 Task: Search one way flight ticket for 4 adults, 2 children, 2 infants in seat and 1 infant on lap in economy from Staunton/waynesboro/harrisonburg: Shenandoah Valley Regional Airport to Indianapolis: Indianapolis International Airport on 8-5-2023. Number of bags: 1 carry on bag. Price is upto 95000. Outbound departure time preference is 0:00.
Action: Mouse moved to (292, 266)
Screenshot: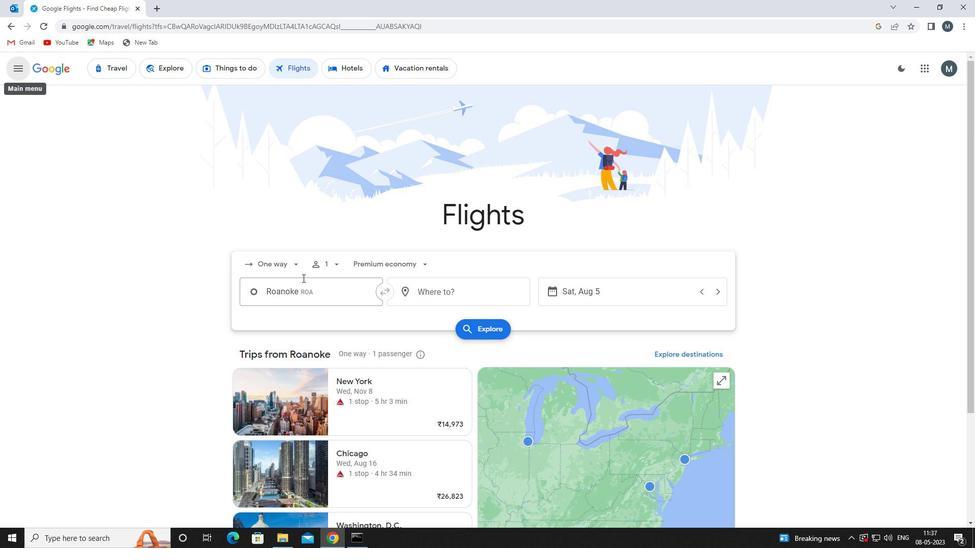 
Action: Mouse pressed left at (292, 266)
Screenshot: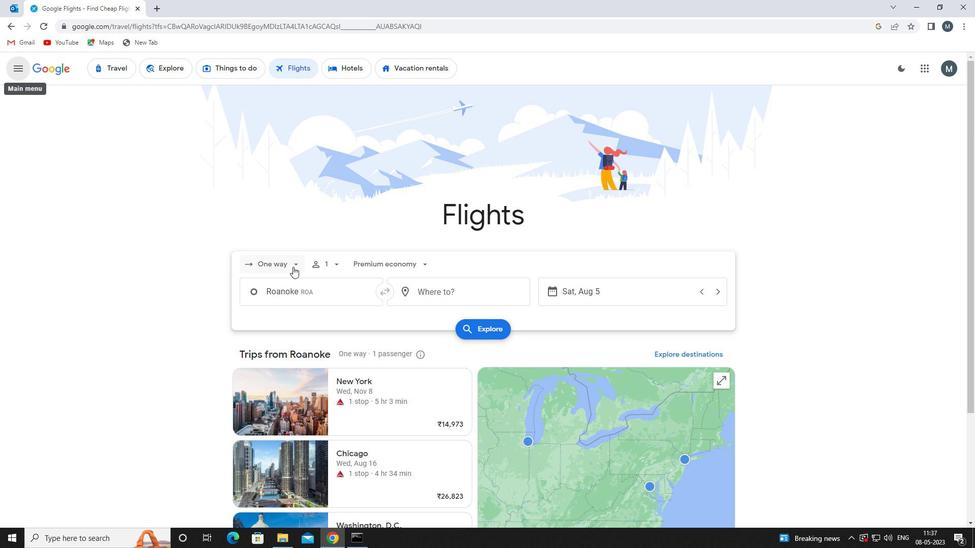 
Action: Mouse moved to (286, 317)
Screenshot: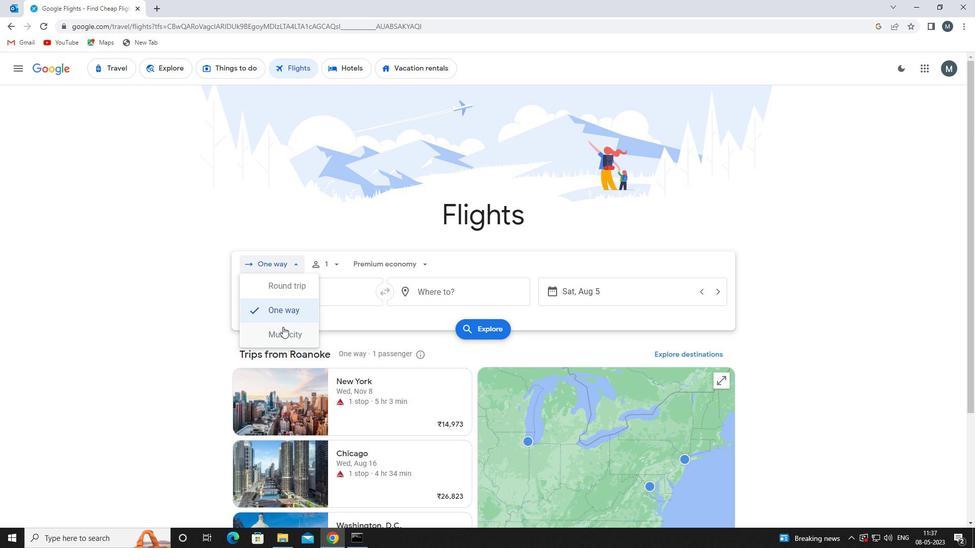 
Action: Mouse pressed left at (286, 317)
Screenshot: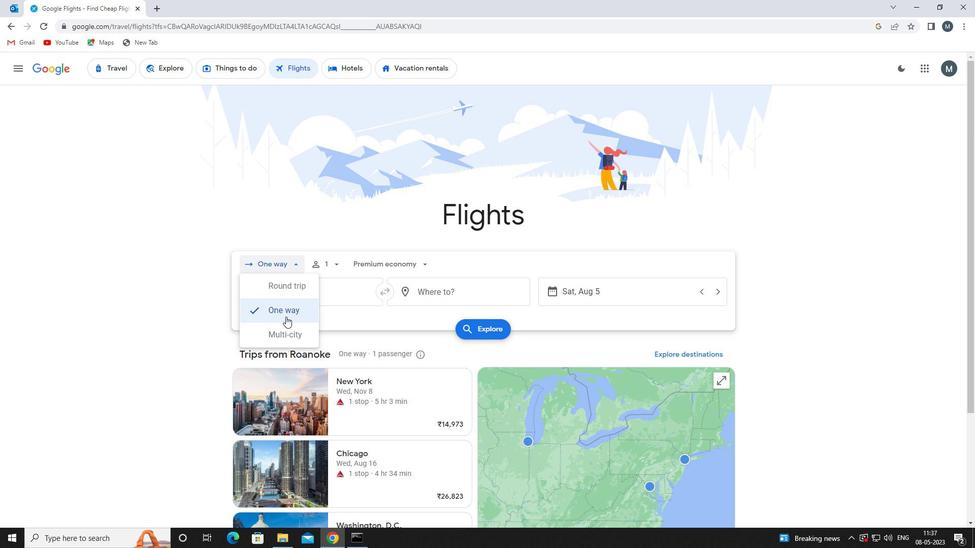 
Action: Mouse moved to (330, 267)
Screenshot: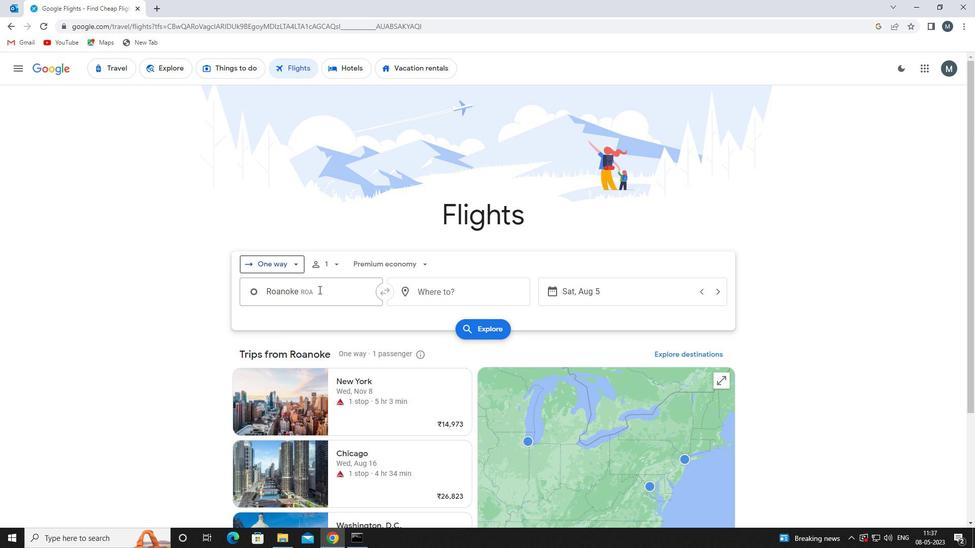 
Action: Mouse pressed left at (330, 267)
Screenshot: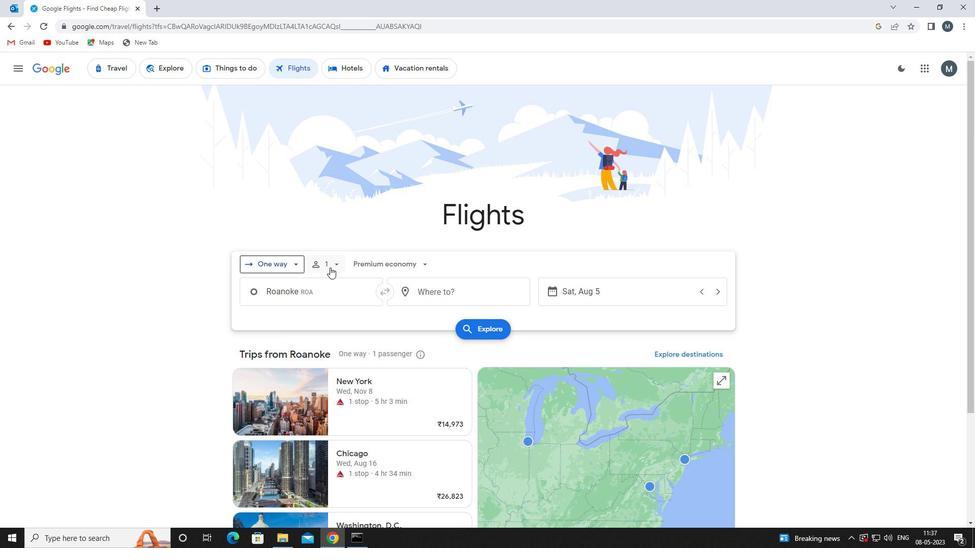 
Action: Mouse moved to (419, 286)
Screenshot: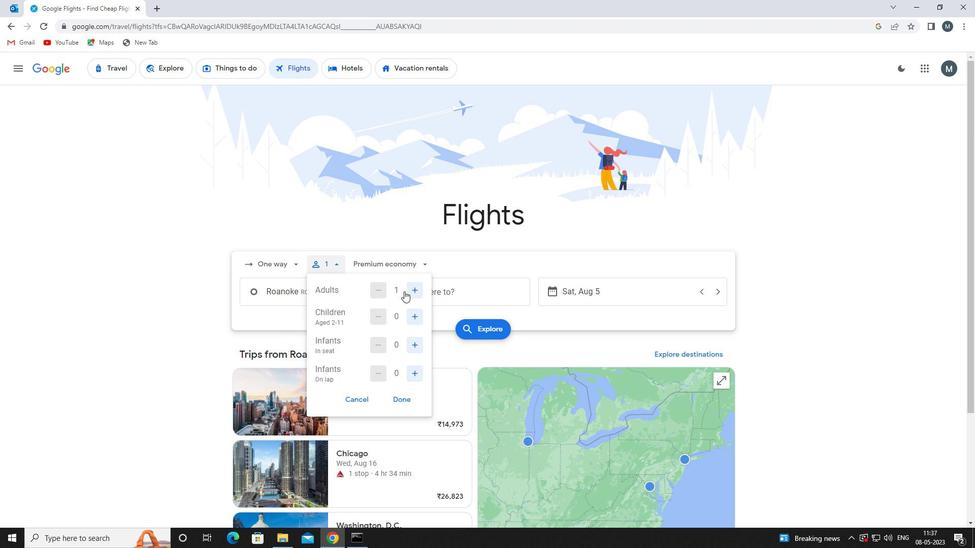 
Action: Mouse pressed left at (419, 286)
Screenshot: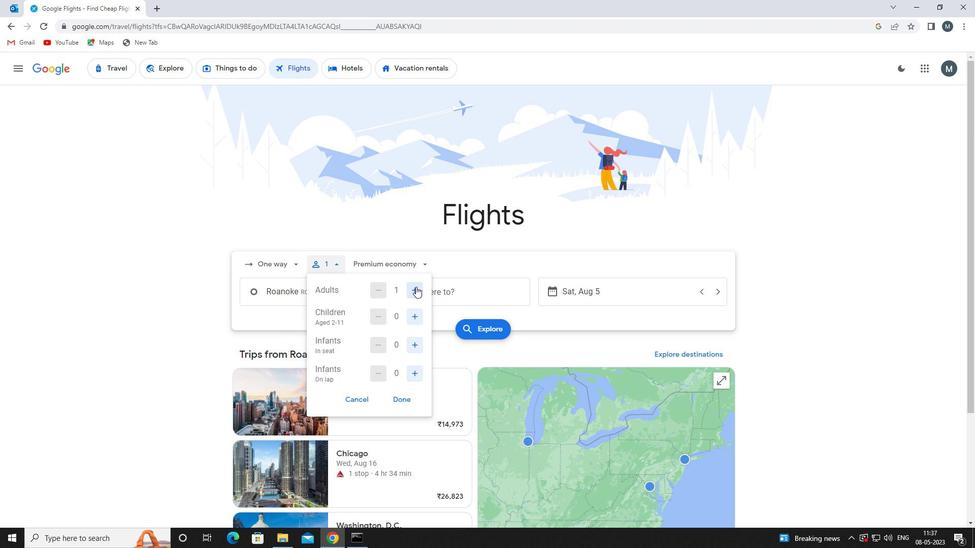 
Action: Mouse moved to (419, 287)
Screenshot: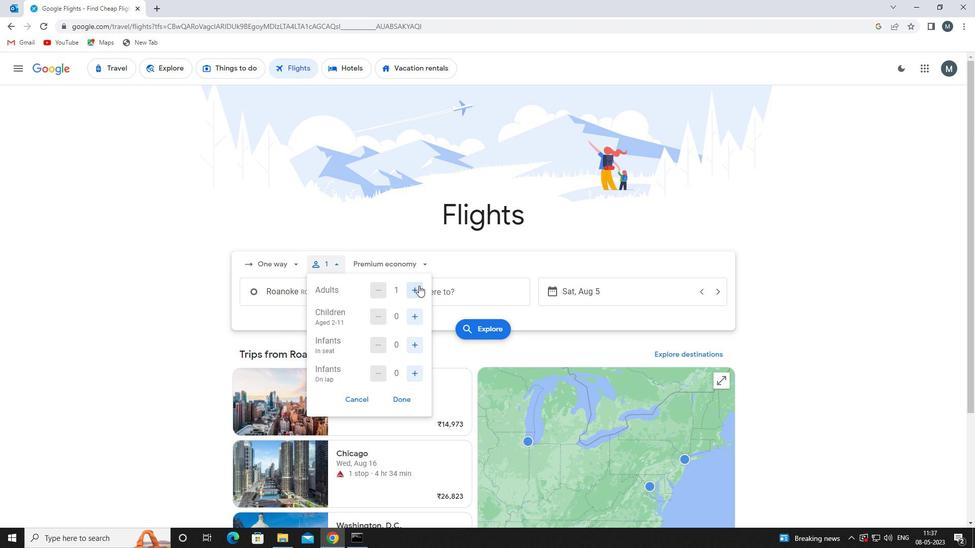 
Action: Mouse pressed left at (419, 287)
Screenshot: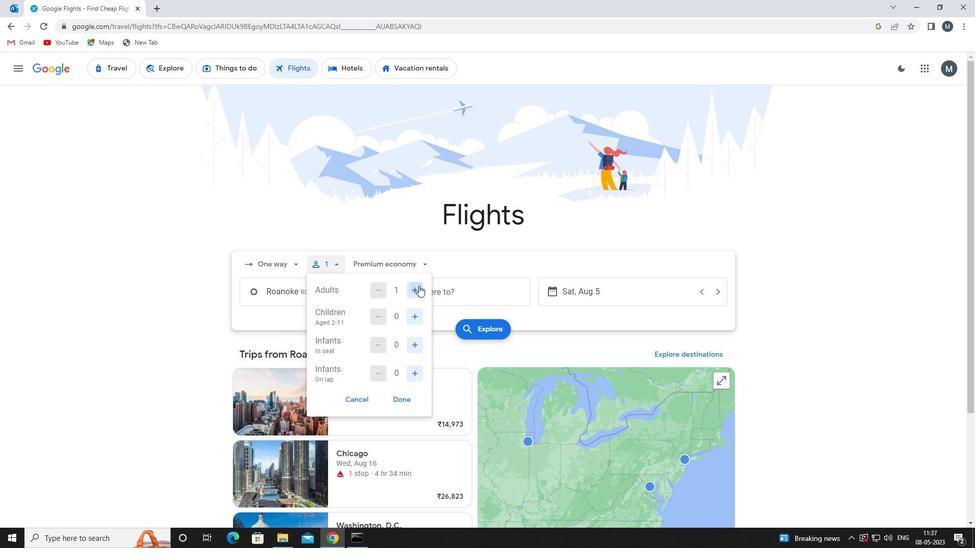 
Action: Mouse pressed left at (419, 287)
Screenshot: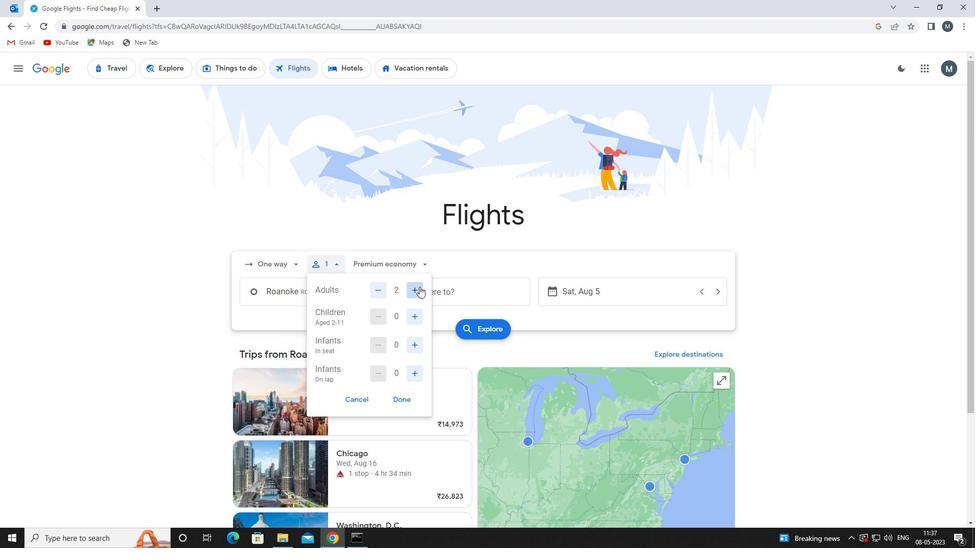 
Action: Mouse moved to (411, 317)
Screenshot: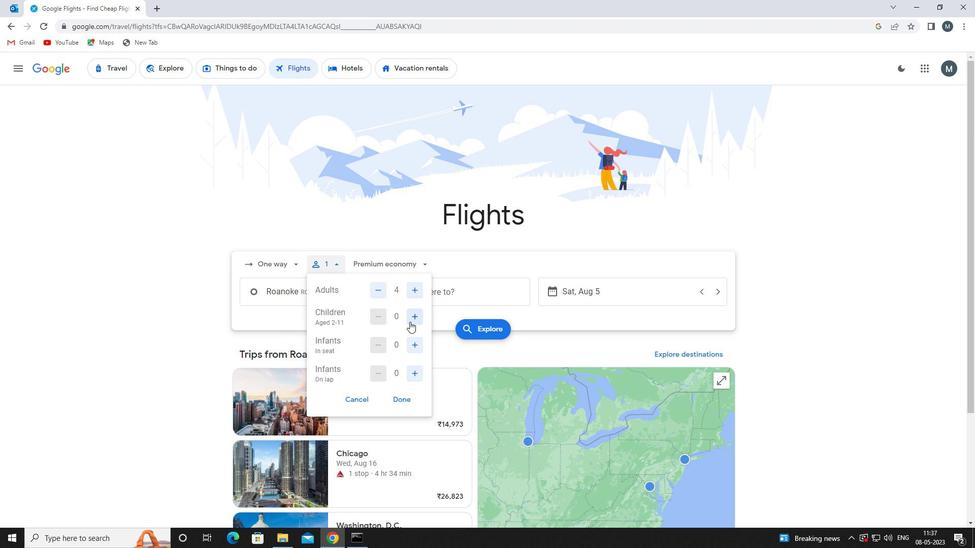 
Action: Mouse pressed left at (411, 317)
Screenshot: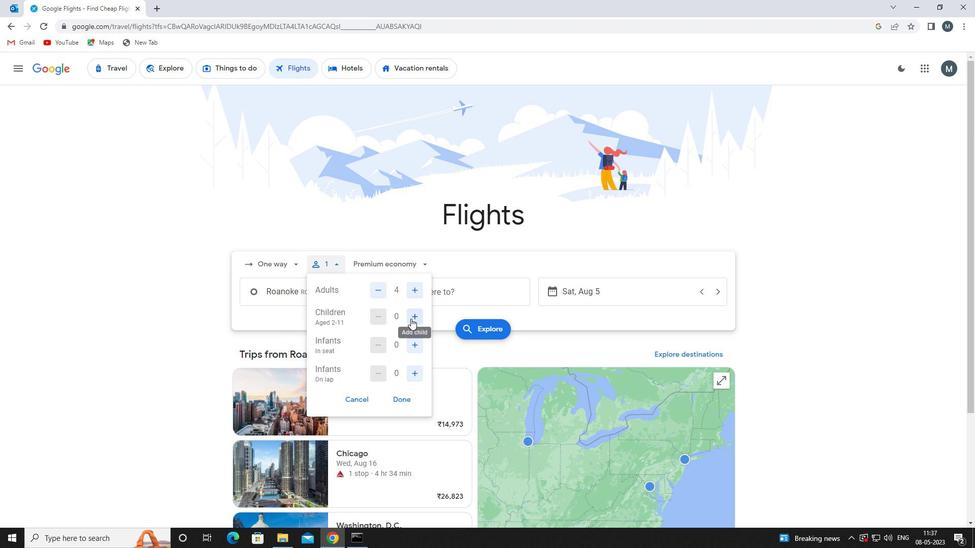 
Action: Mouse pressed left at (411, 317)
Screenshot: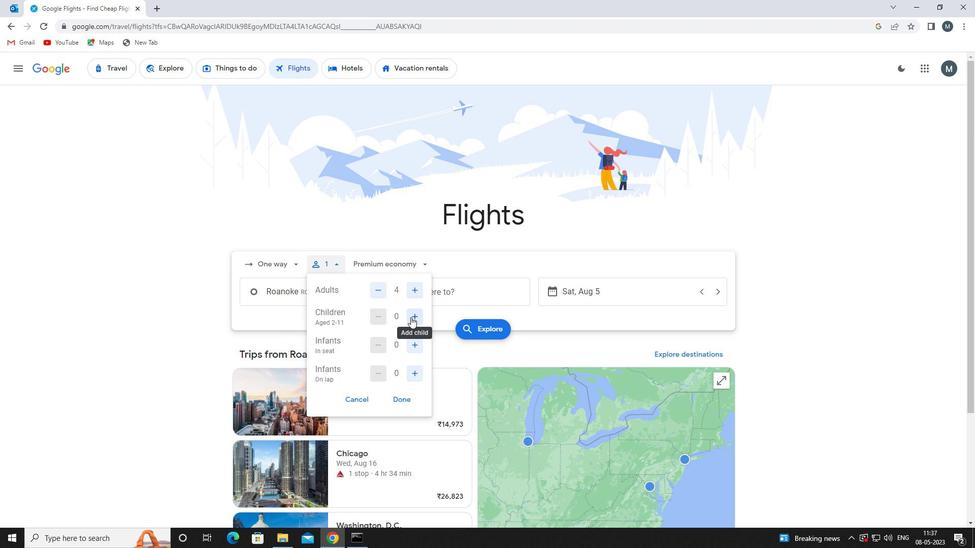 
Action: Mouse moved to (415, 345)
Screenshot: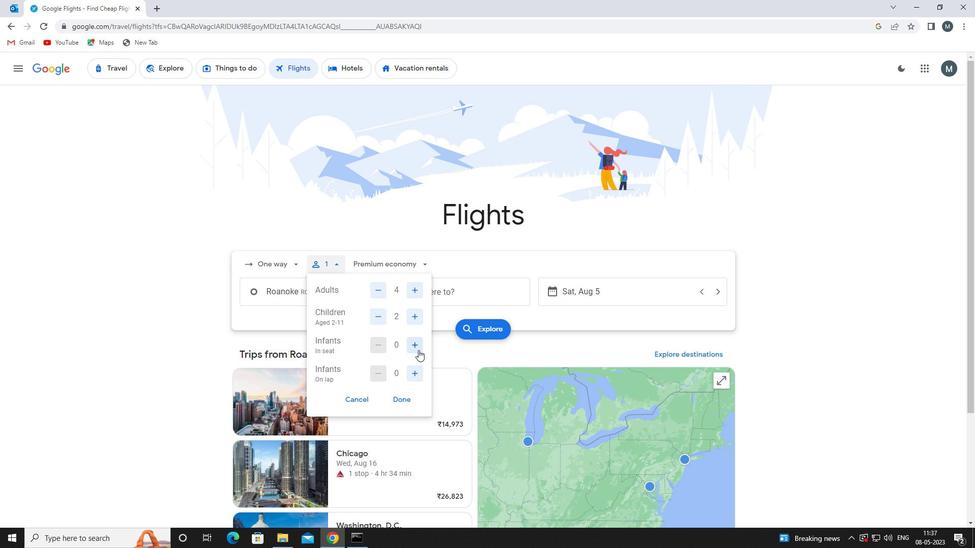 
Action: Mouse pressed left at (415, 345)
Screenshot: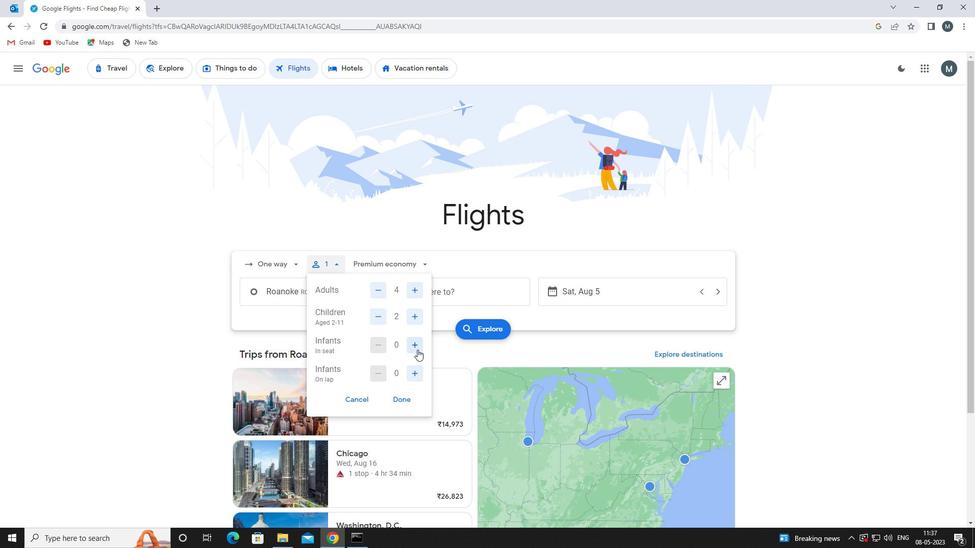 
Action: Mouse pressed left at (415, 345)
Screenshot: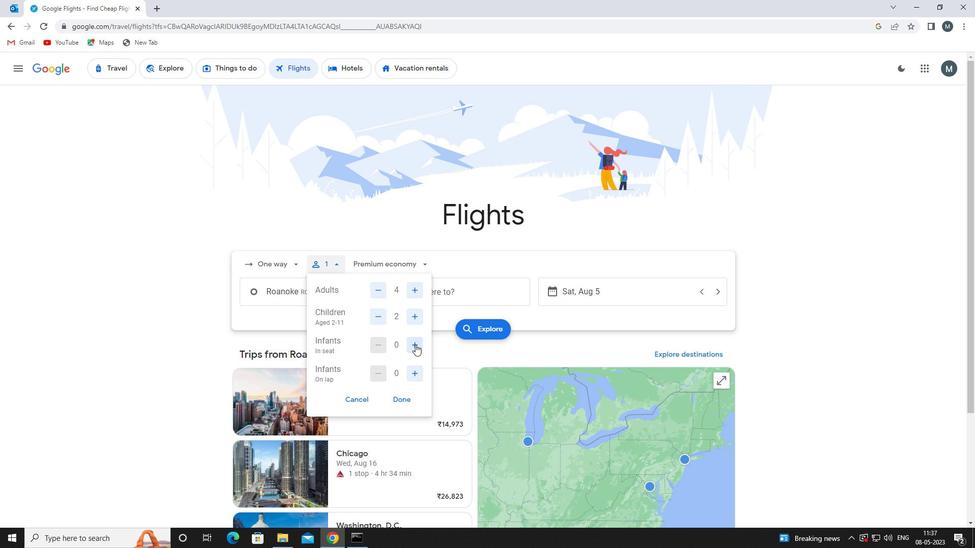 
Action: Mouse moved to (413, 374)
Screenshot: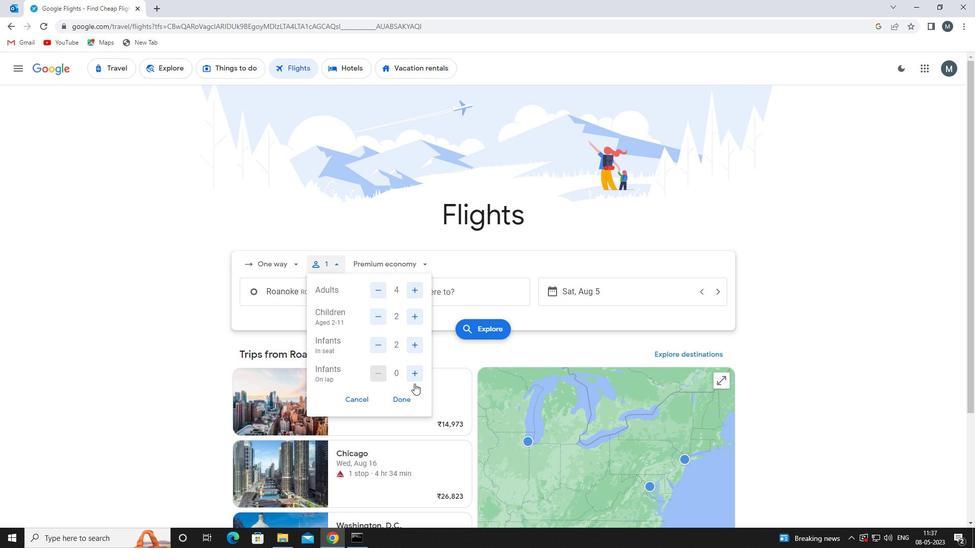 
Action: Mouse pressed left at (413, 374)
Screenshot: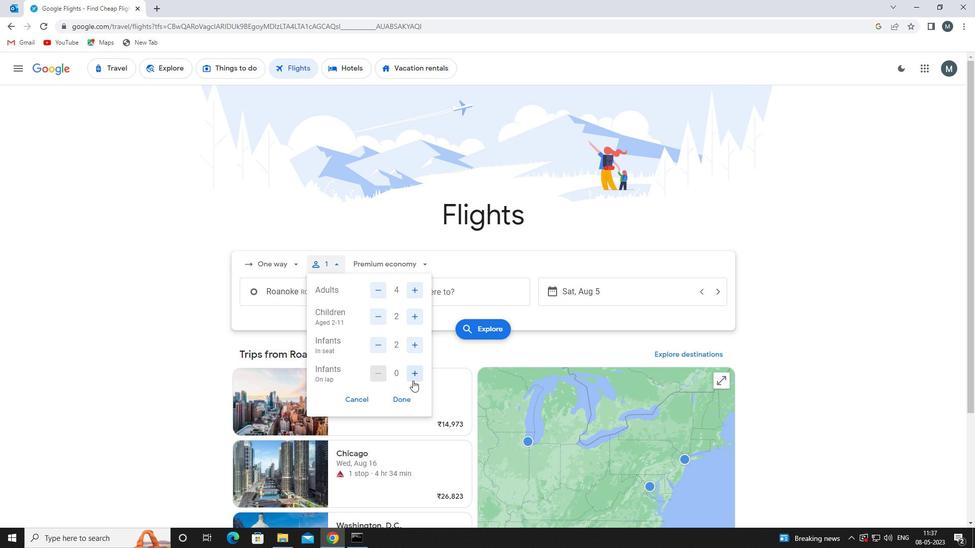 
Action: Mouse moved to (404, 399)
Screenshot: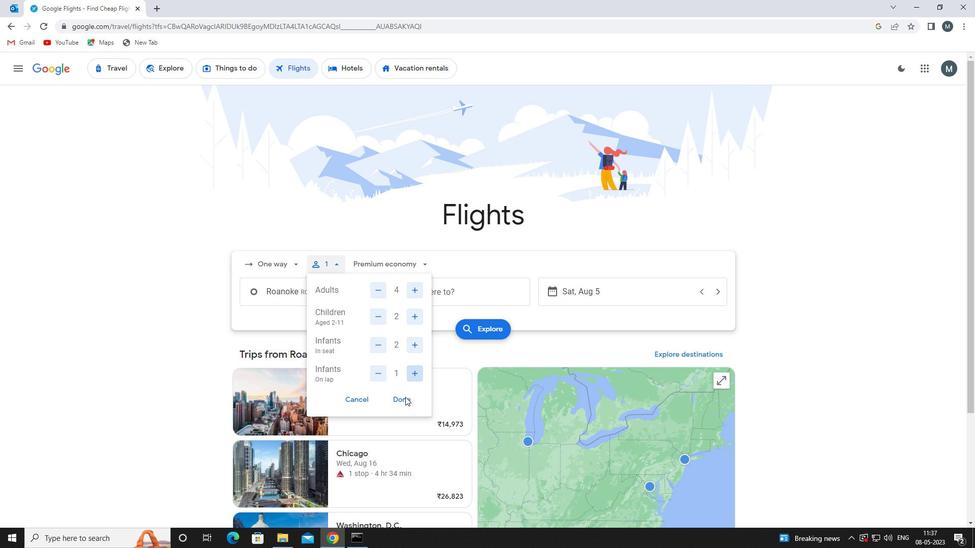 
Action: Mouse pressed left at (404, 399)
Screenshot: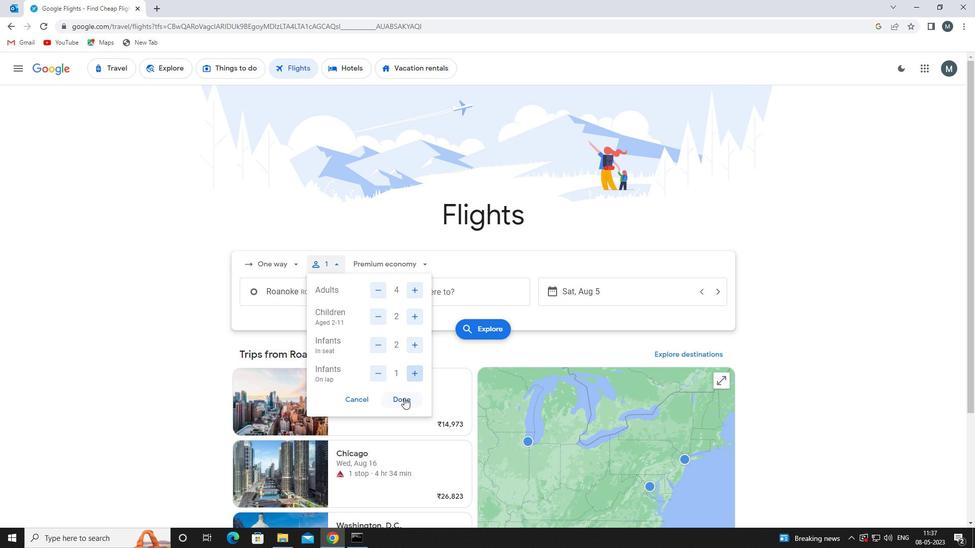 
Action: Mouse moved to (375, 264)
Screenshot: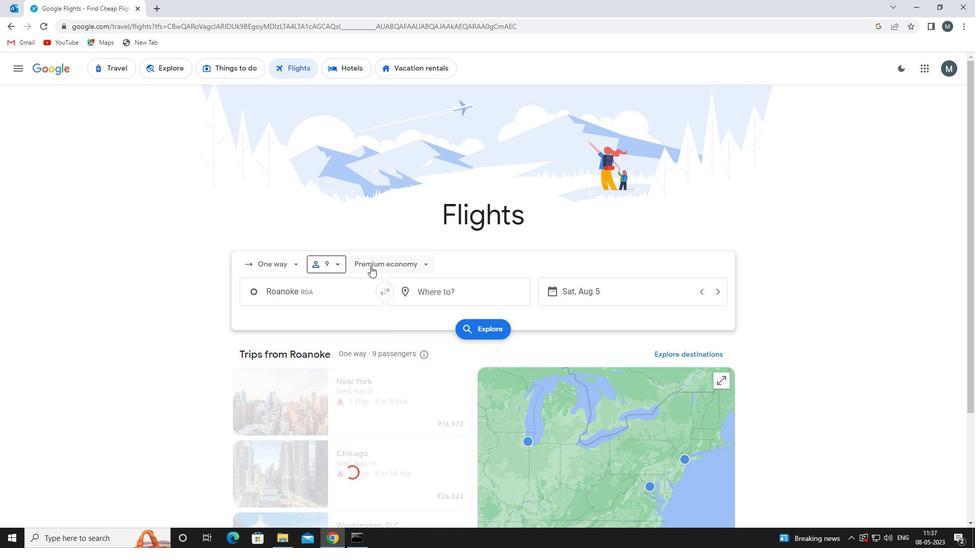 
Action: Mouse pressed left at (375, 264)
Screenshot: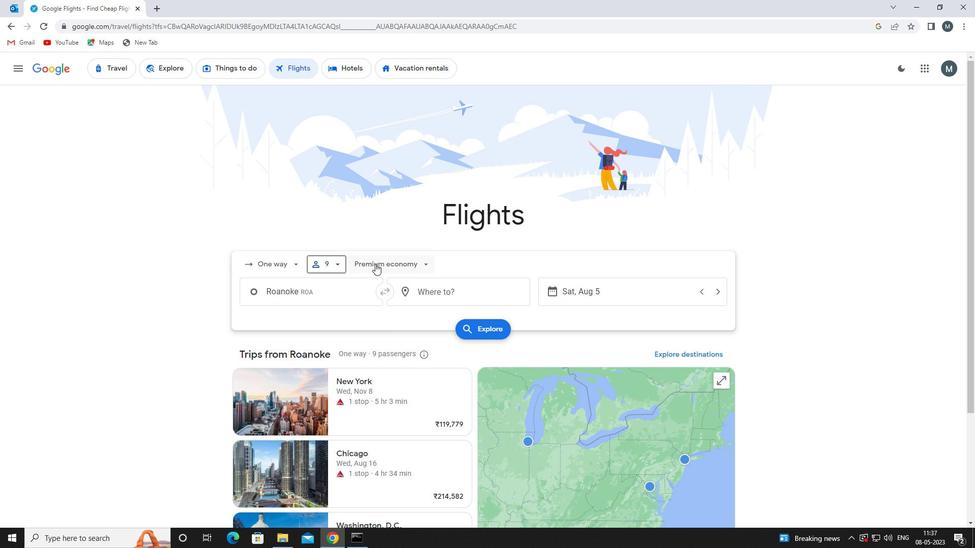 
Action: Mouse moved to (387, 282)
Screenshot: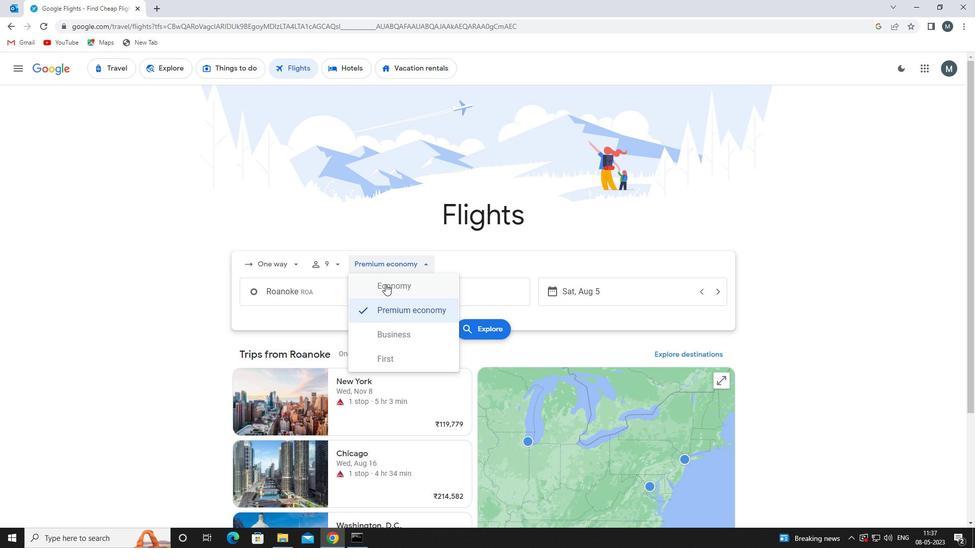 
Action: Mouse pressed left at (387, 282)
Screenshot: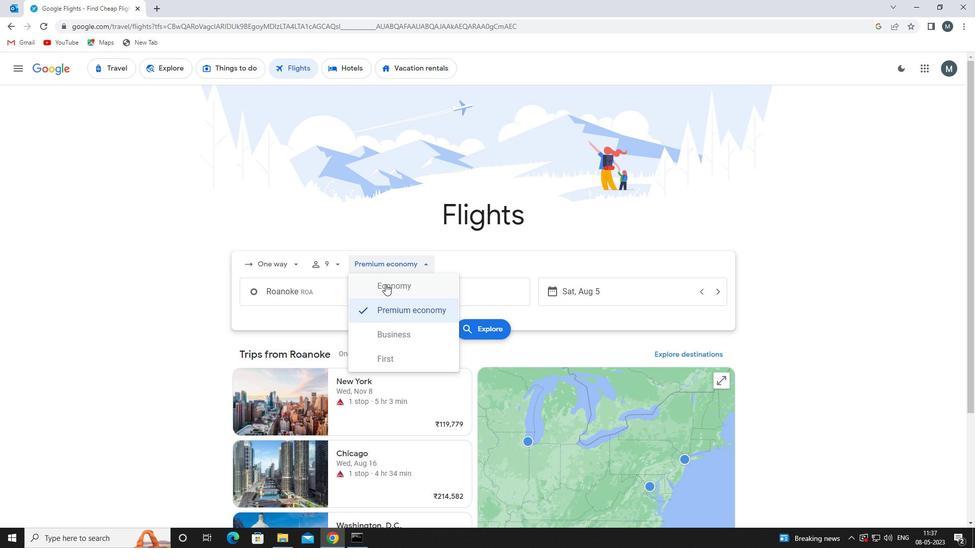 
Action: Mouse moved to (321, 296)
Screenshot: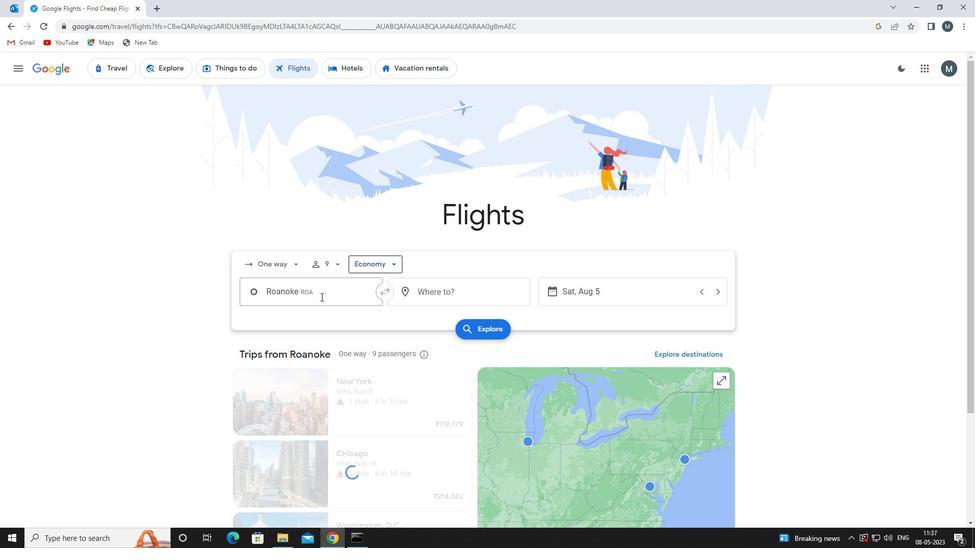 
Action: Mouse pressed left at (321, 296)
Screenshot: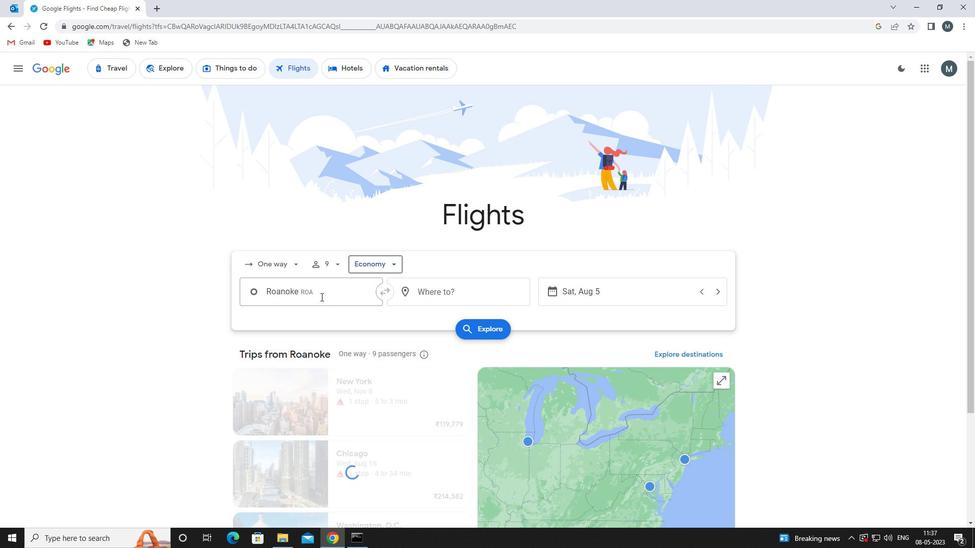 
Action: Key pressed shenandoah<Key.space>val
Screenshot: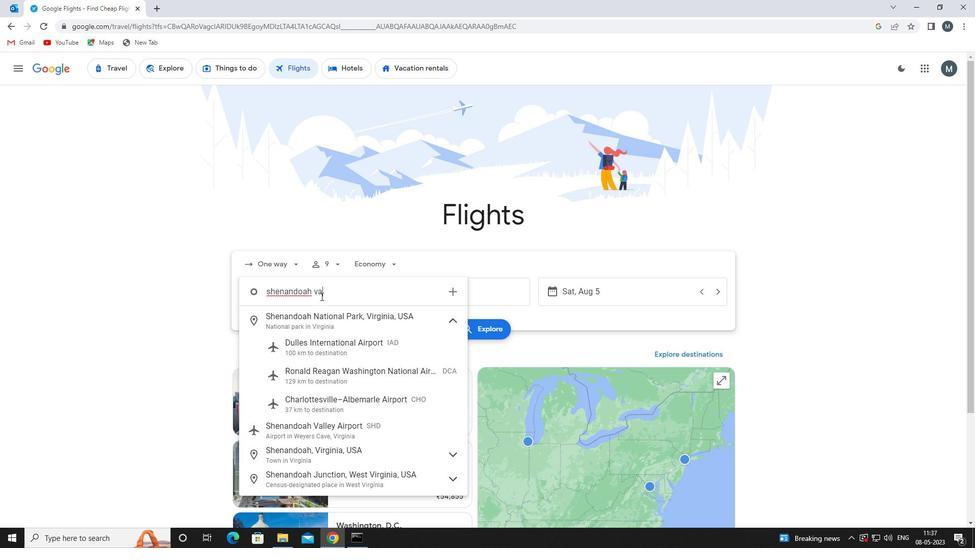 
Action: Mouse moved to (323, 320)
Screenshot: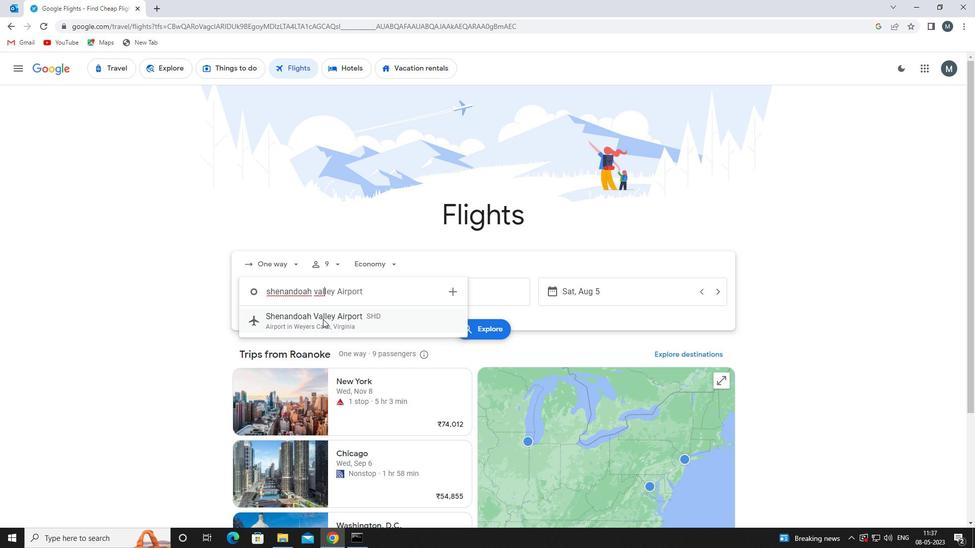 
Action: Mouse pressed left at (323, 320)
Screenshot: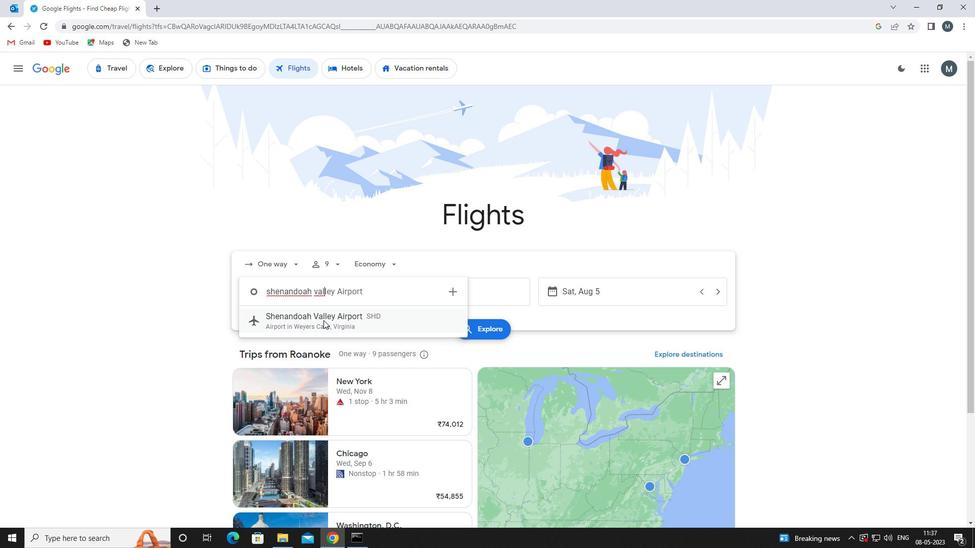 
Action: Mouse moved to (432, 288)
Screenshot: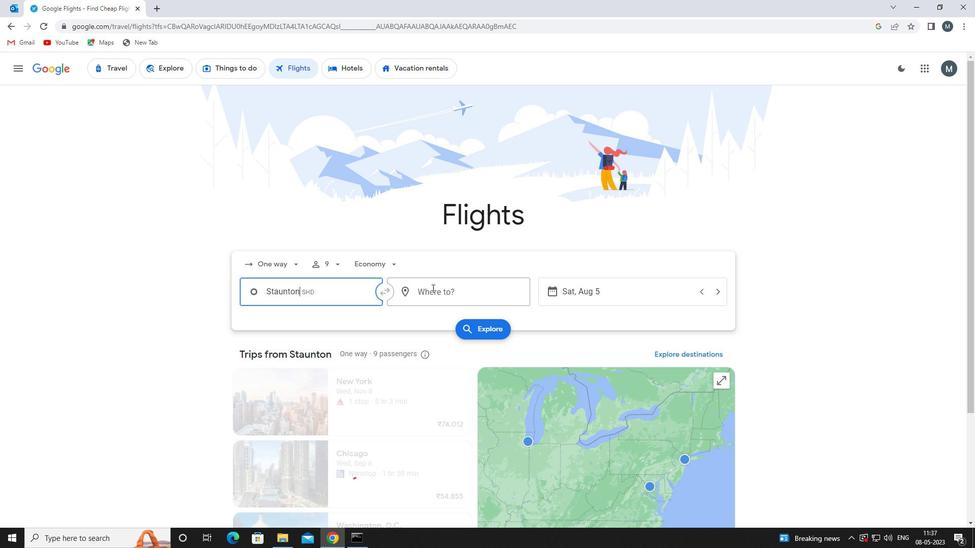 
Action: Mouse pressed left at (432, 288)
Screenshot: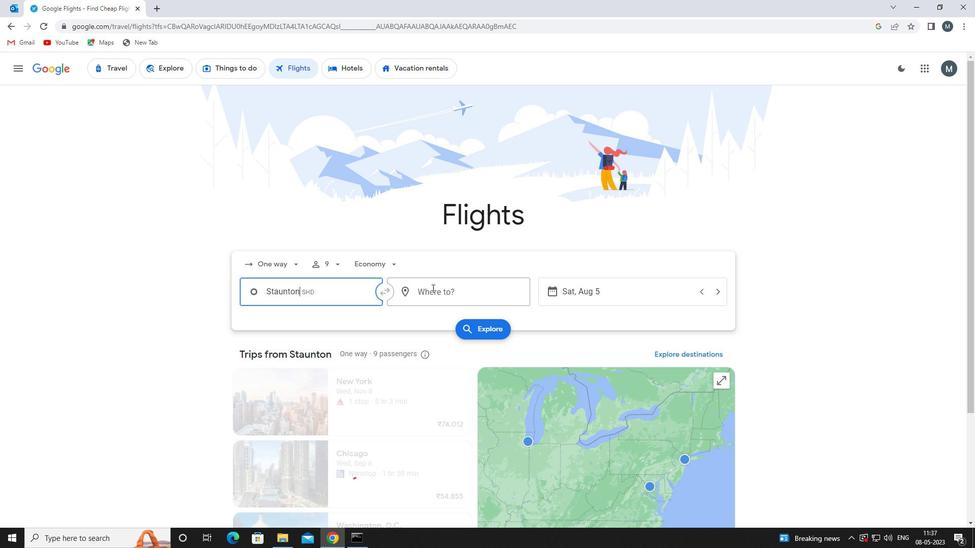 
Action: Mouse moved to (434, 287)
Screenshot: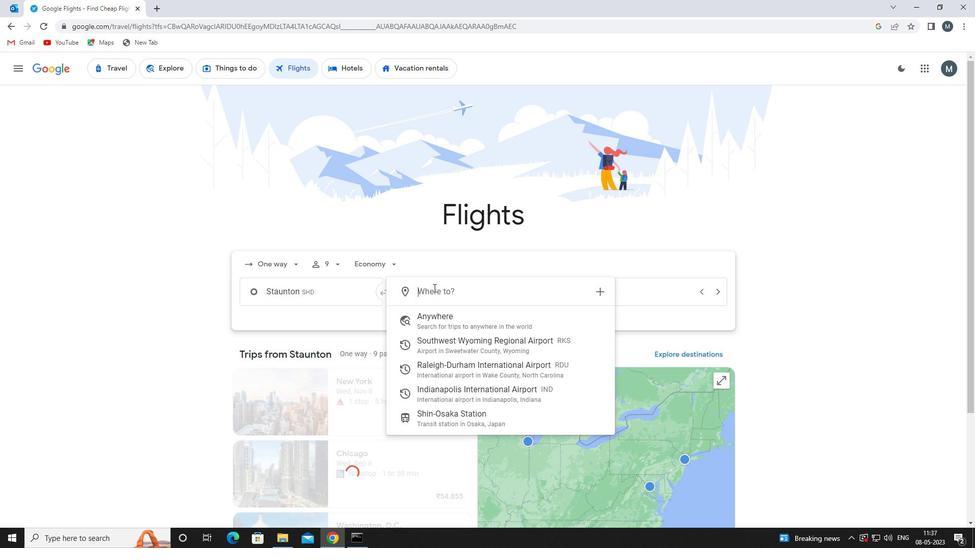 
Action: Key pressed ind
Screenshot: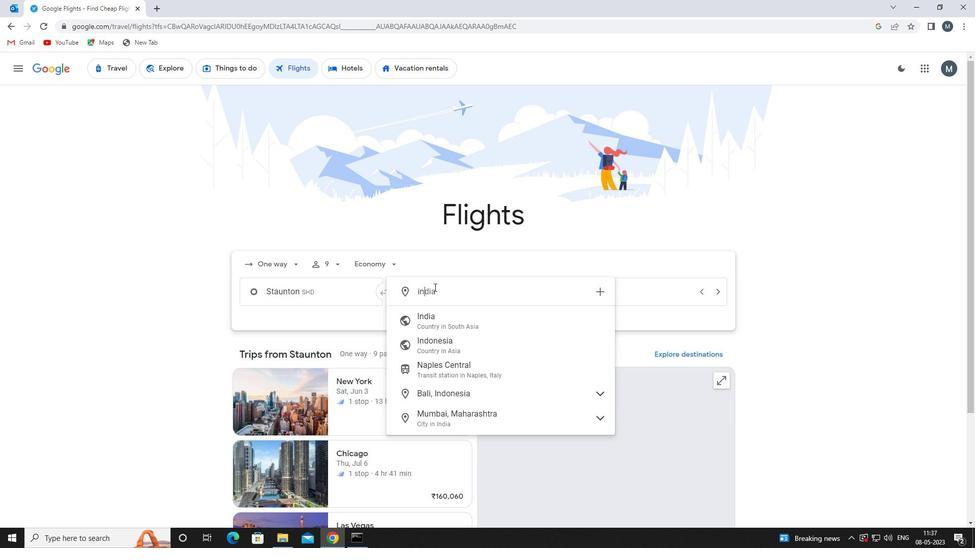 
Action: Mouse moved to (462, 325)
Screenshot: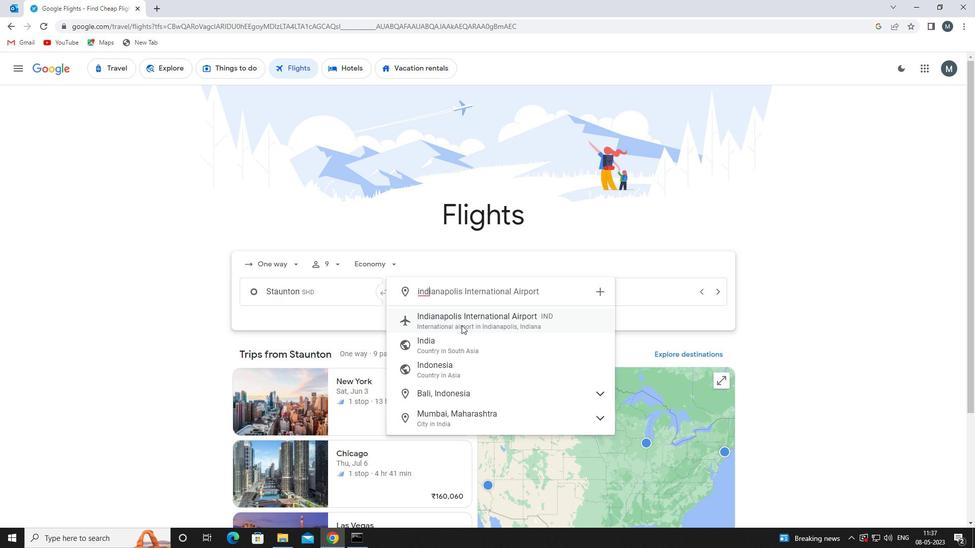 
Action: Mouse pressed left at (462, 325)
Screenshot: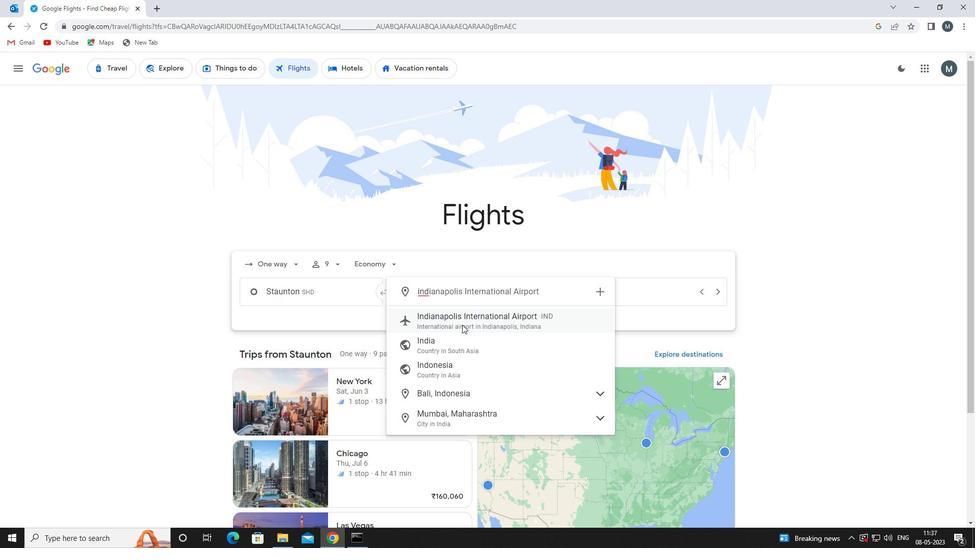 
Action: Mouse moved to (578, 296)
Screenshot: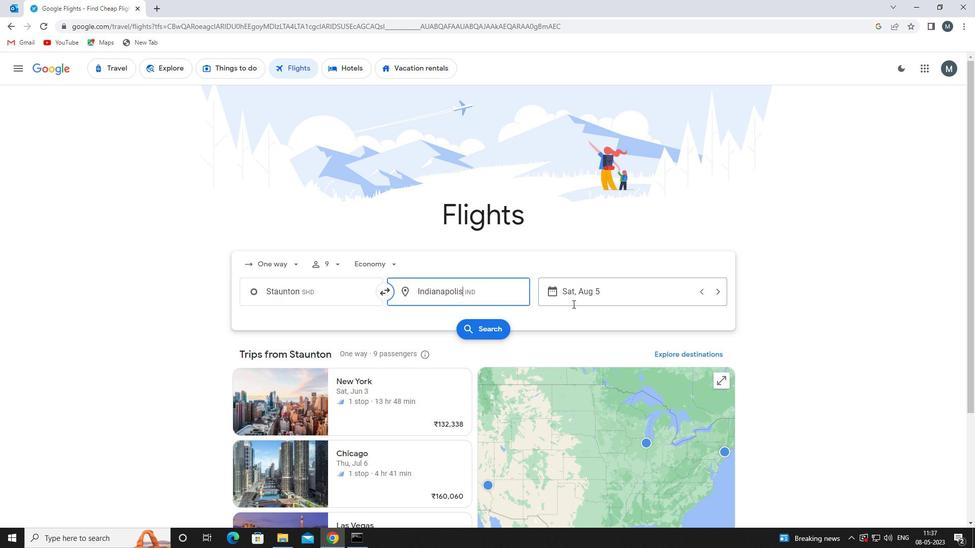 
Action: Mouse pressed left at (578, 296)
Screenshot: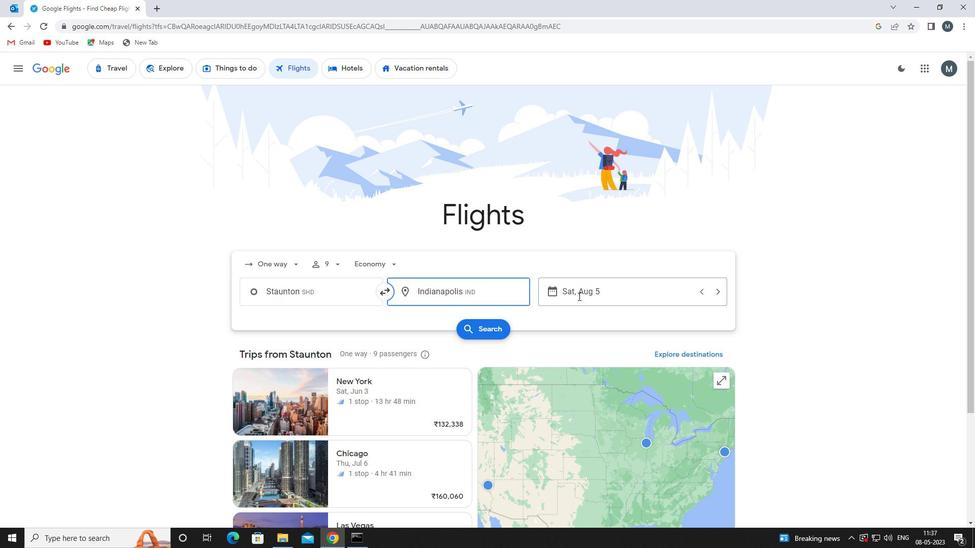 
Action: Mouse moved to (515, 339)
Screenshot: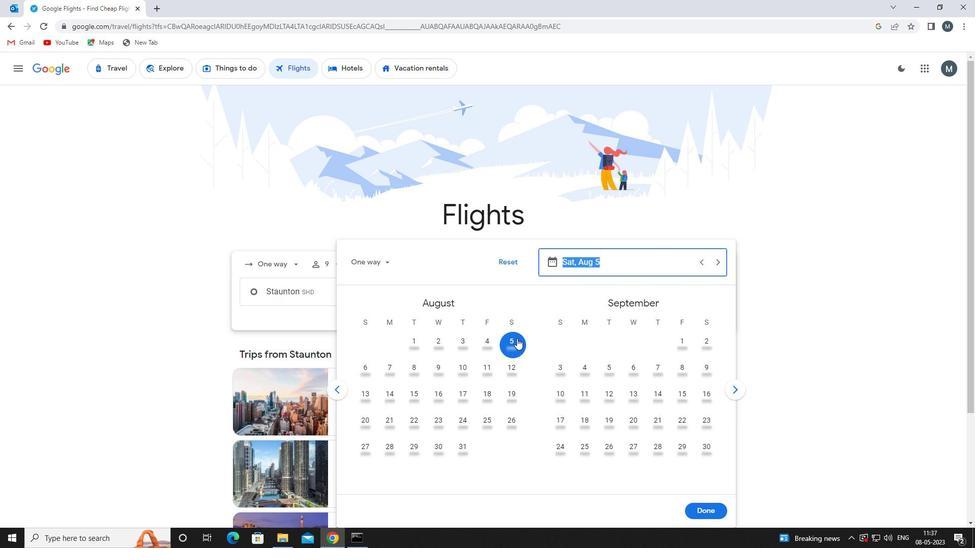 
Action: Mouse pressed left at (515, 339)
Screenshot: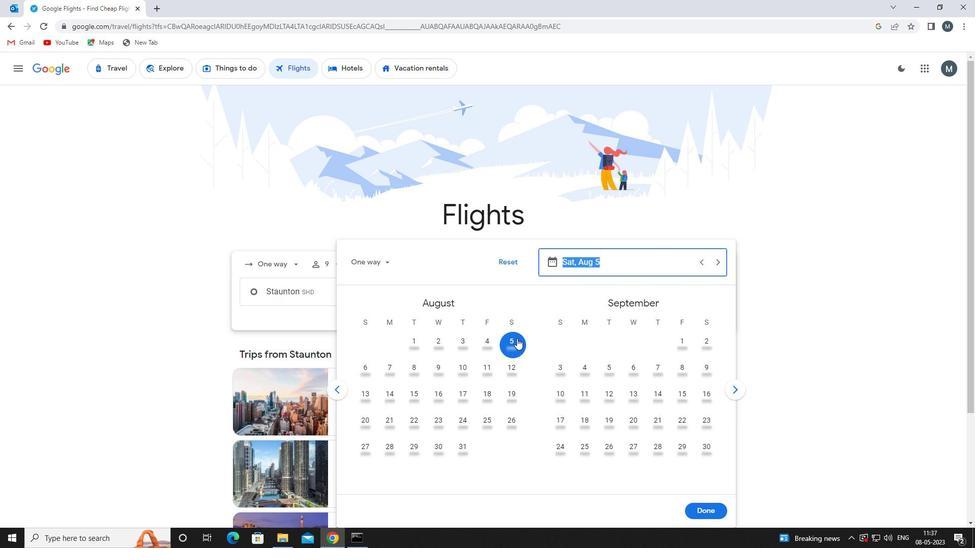 
Action: Mouse moved to (723, 507)
Screenshot: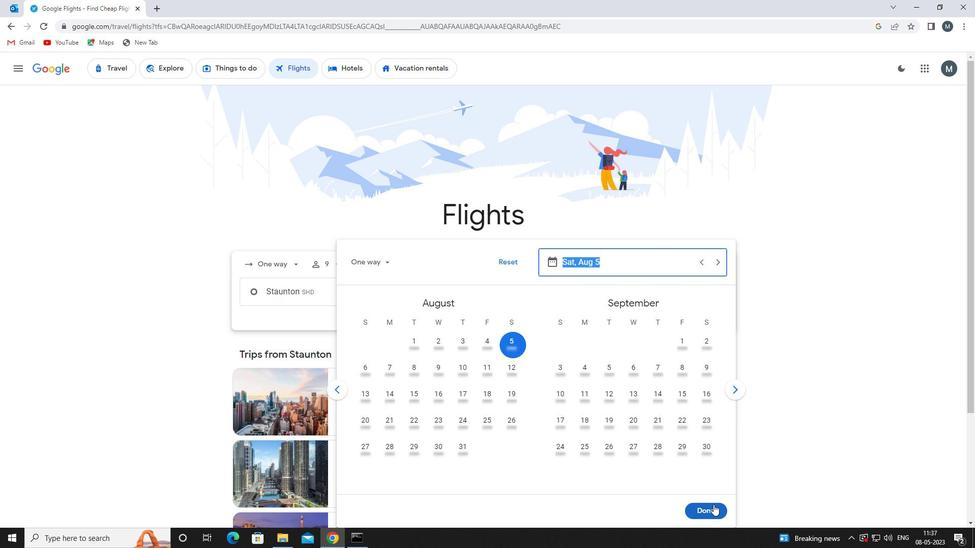 
Action: Mouse pressed left at (723, 507)
Screenshot: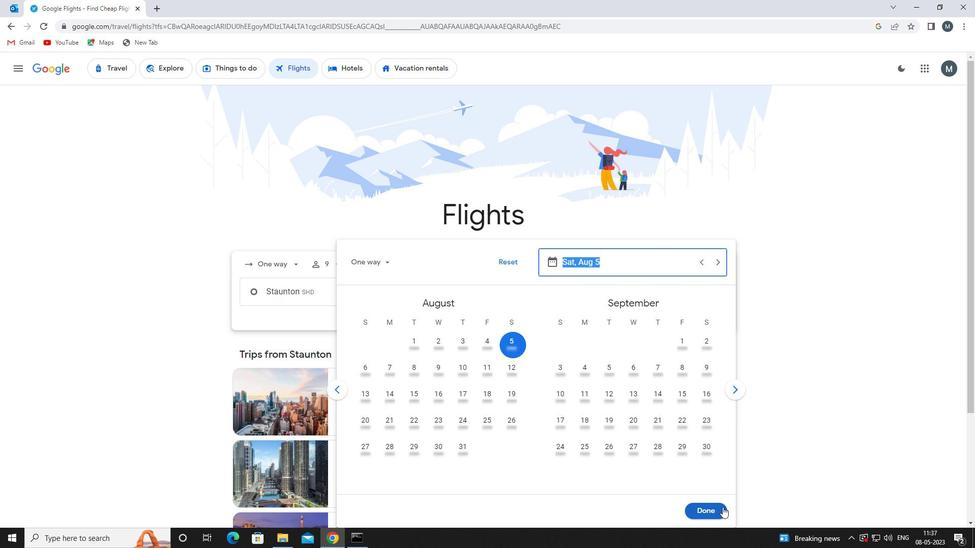 
Action: Mouse moved to (487, 323)
Screenshot: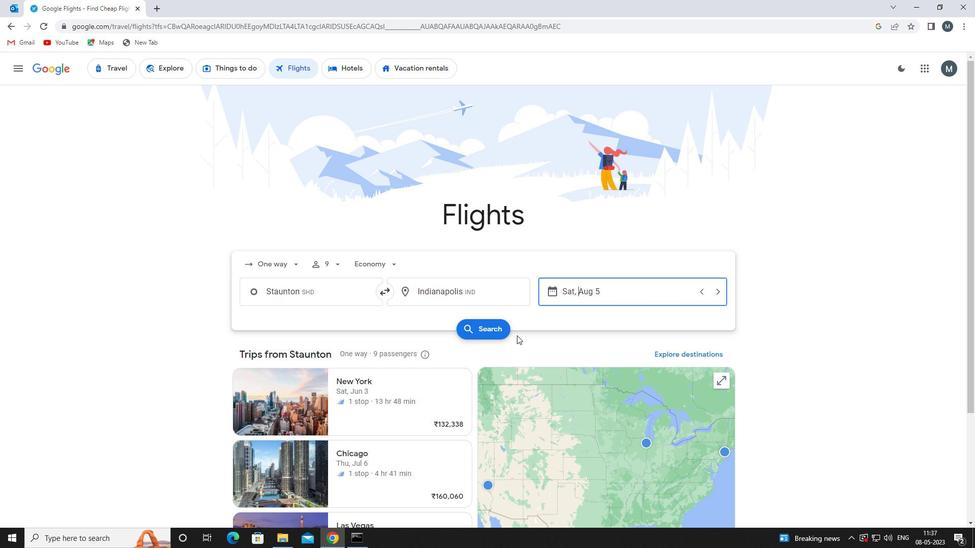 
Action: Mouse pressed left at (487, 323)
Screenshot: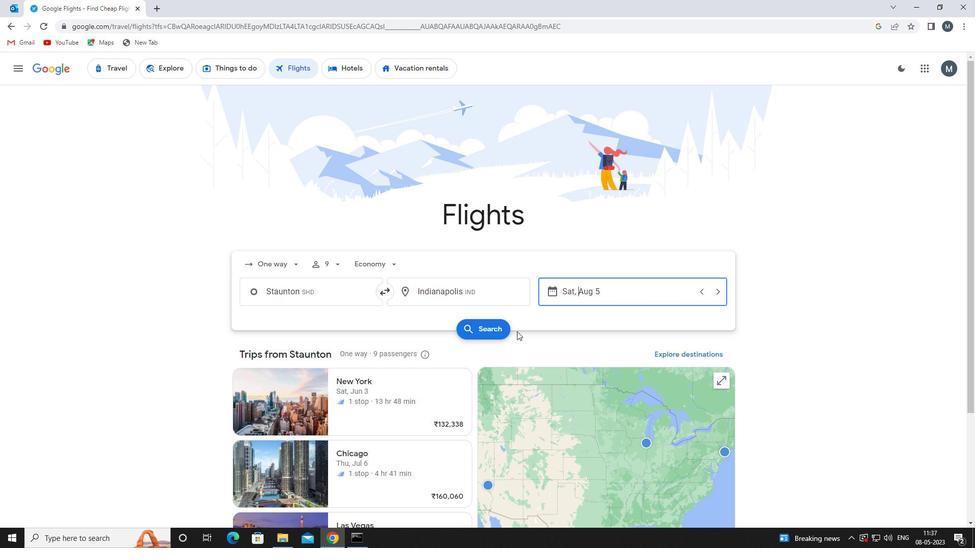 
Action: Mouse moved to (271, 162)
Screenshot: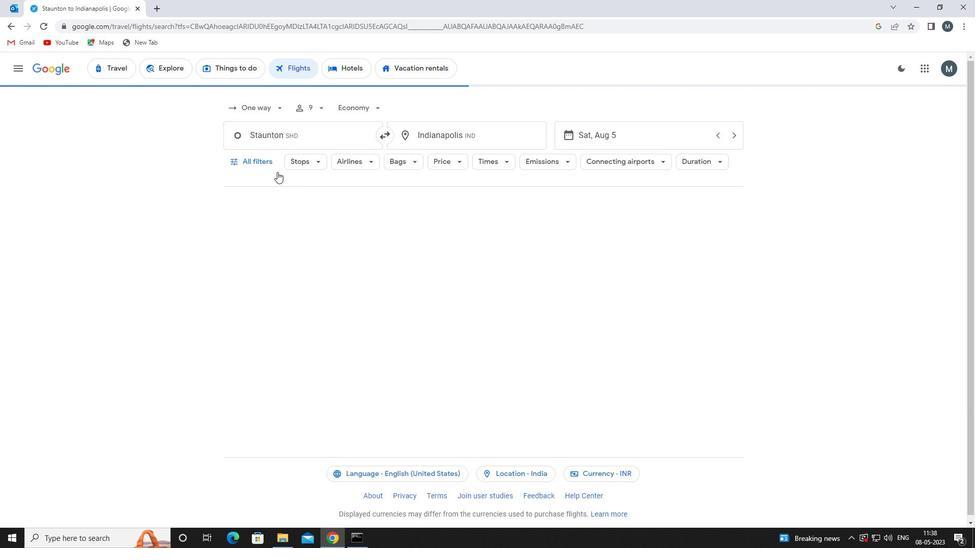 
Action: Mouse pressed left at (271, 162)
Screenshot: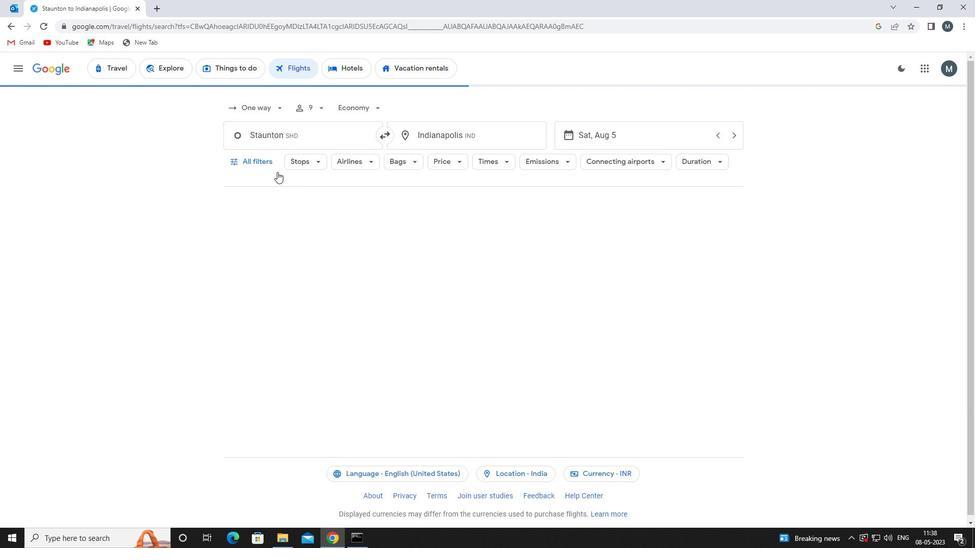 
Action: Mouse moved to (340, 275)
Screenshot: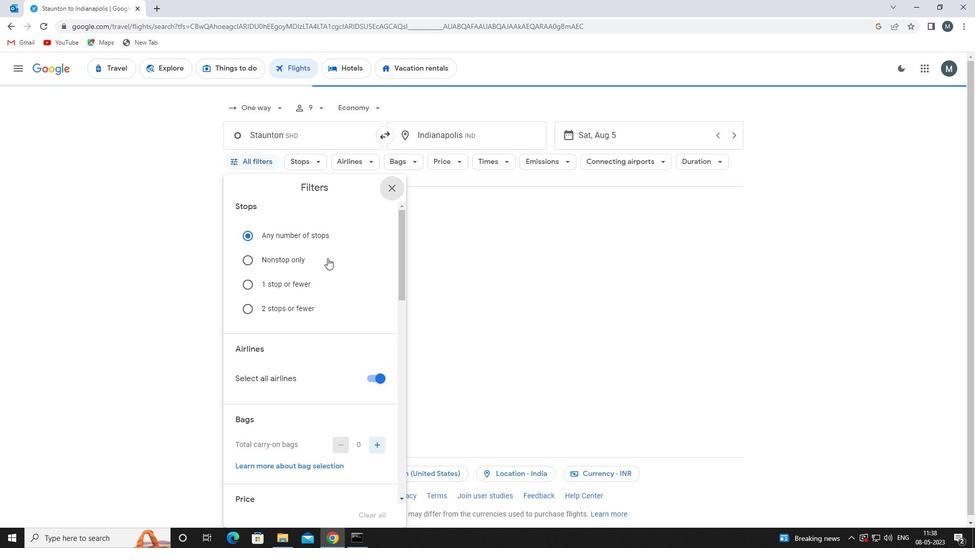 
Action: Mouse scrolled (340, 274) with delta (0, 0)
Screenshot: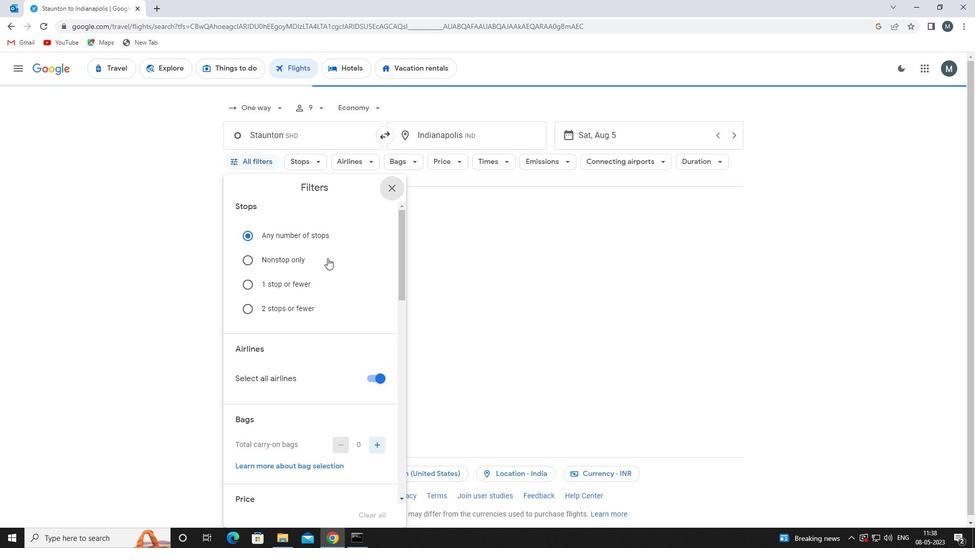 
Action: Mouse moved to (341, 278)
Screenshot: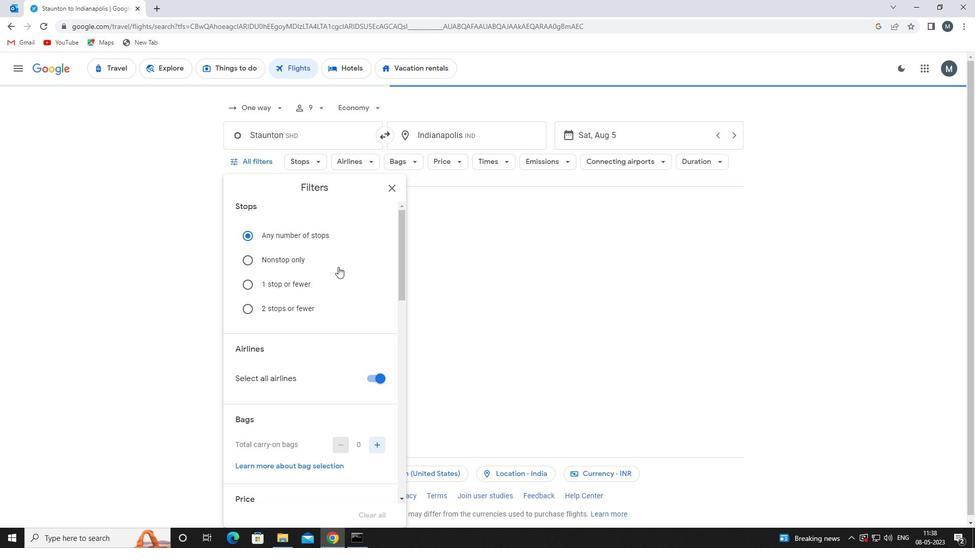 
Action: Mouse scrolled (341, 277) with delta (0, 0)
Screenshot: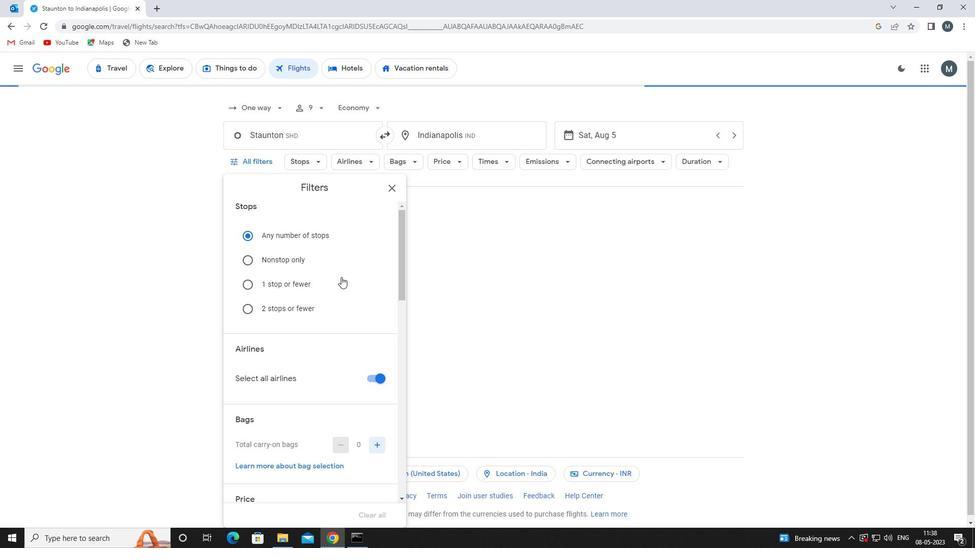 
Action: Mouse moved to (366, 277)
Screenshot: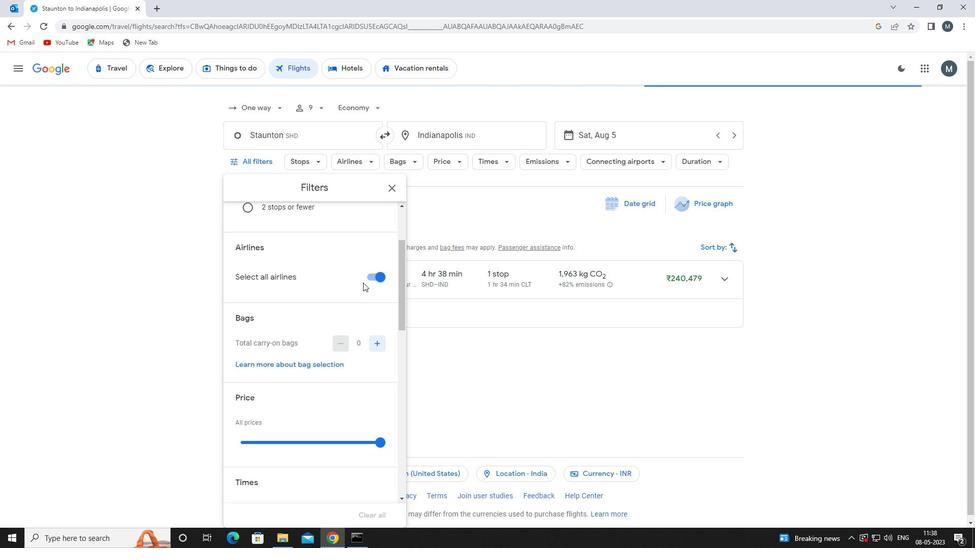 
Action: Mouse pressed left at (366, 277)
Screenshot: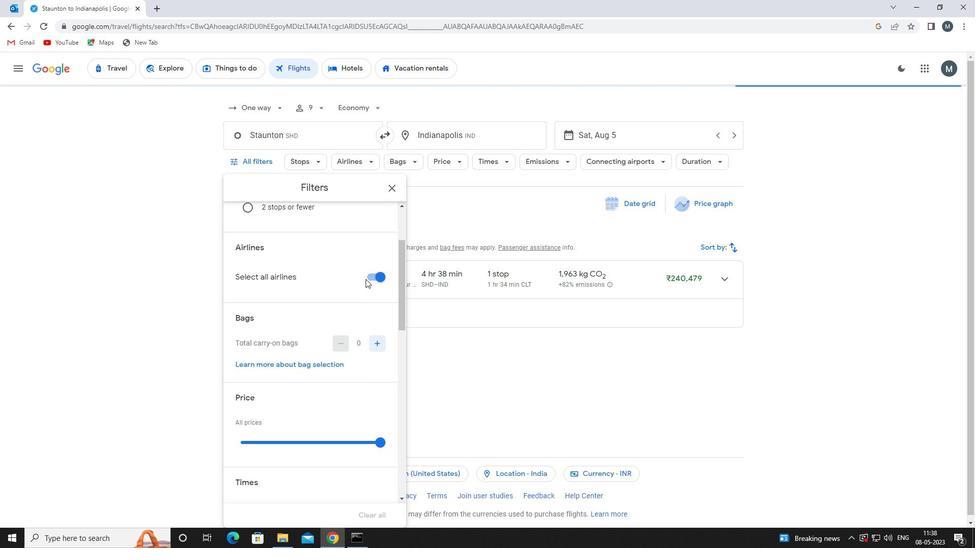 
Action: Mouse moved to (370, 276)
Screenshot: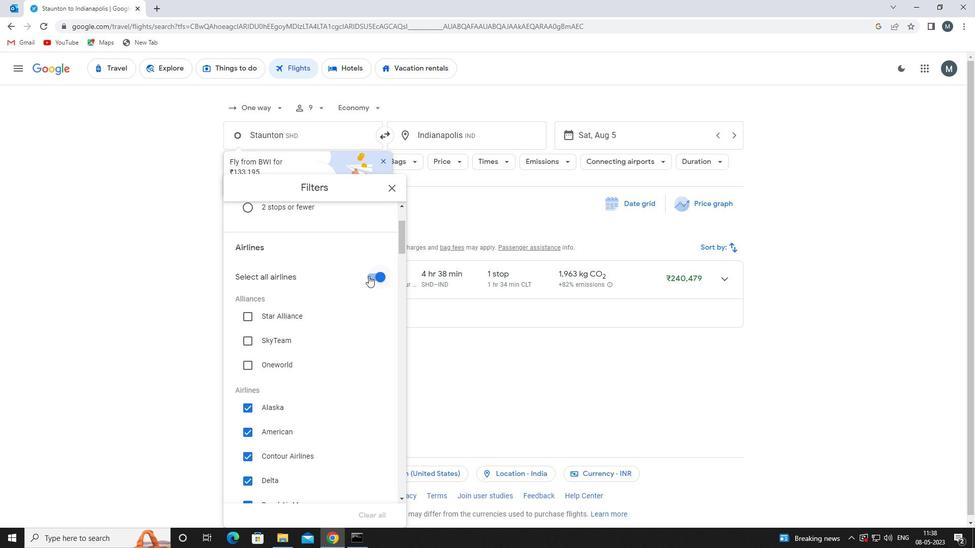 
Action: Mouse pressed left at (370, 276)
Screenshot: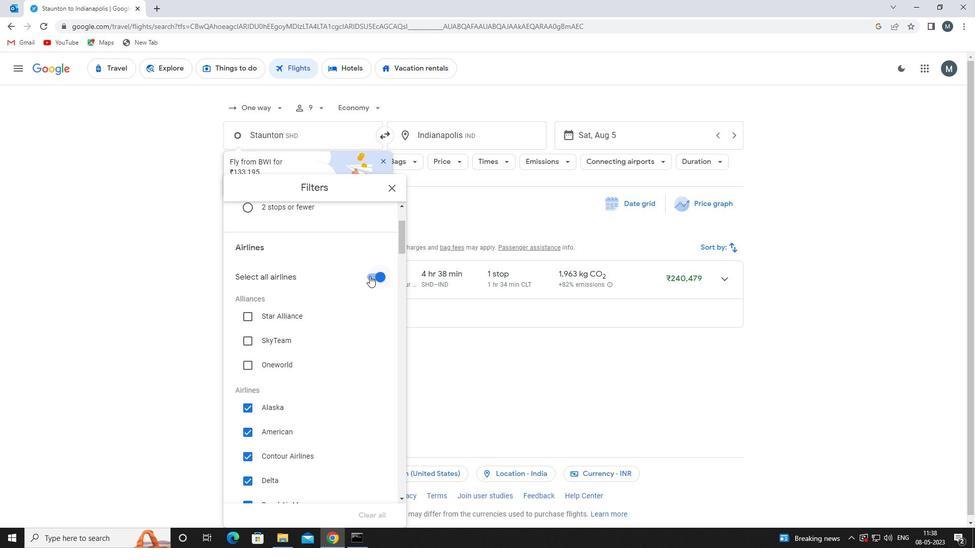 
Action: Mouse moved to (324, 298)
Screenshot: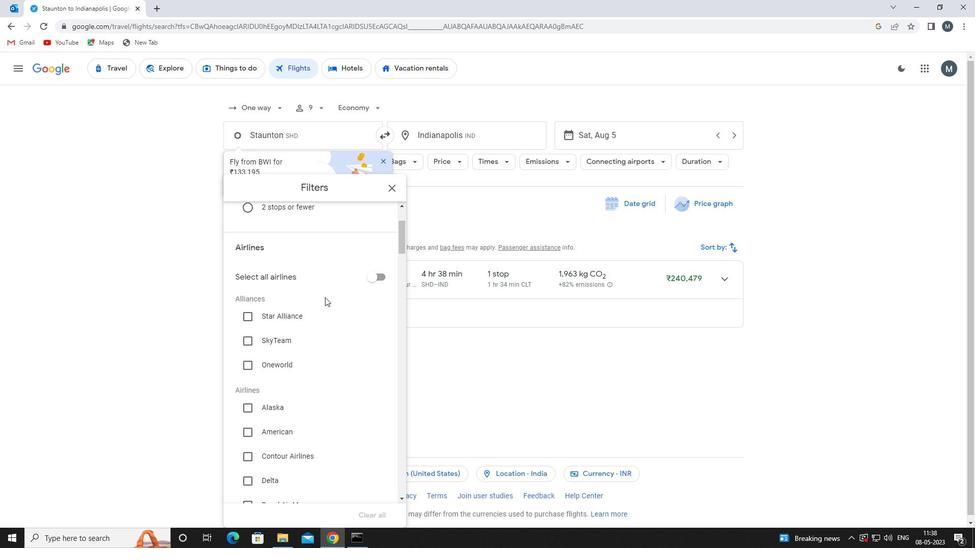 
Action: Mouse scrolled (324, 298) with delta (0, 0)
Screenshot: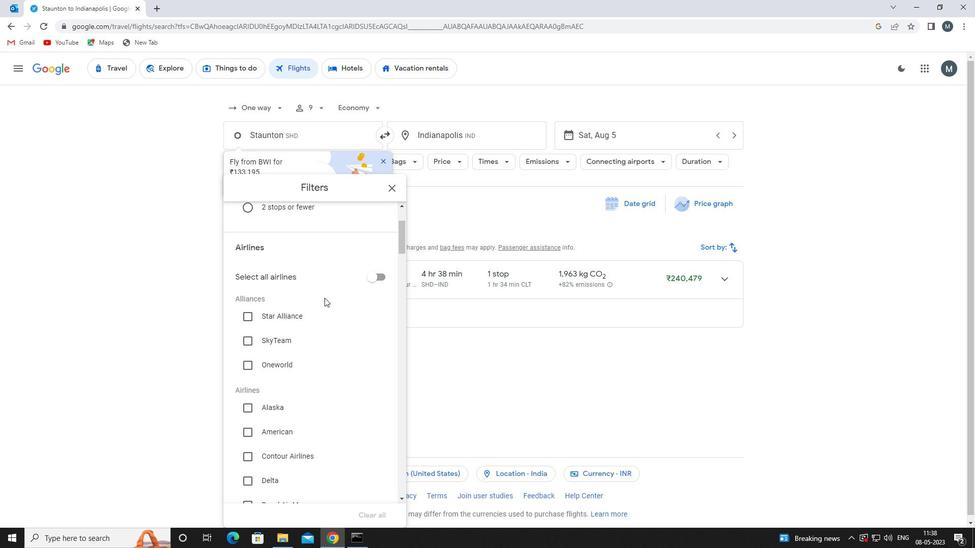
Action: Mouse moved to (344, 295)
Screenshot: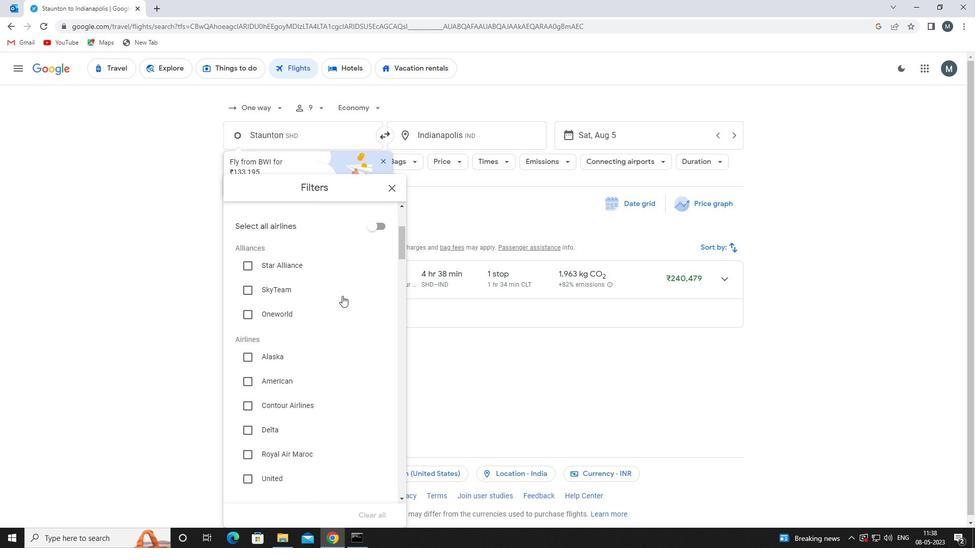 
Action: Mouse scrolled (344, 295) with delta (0, 0)
Screenshot: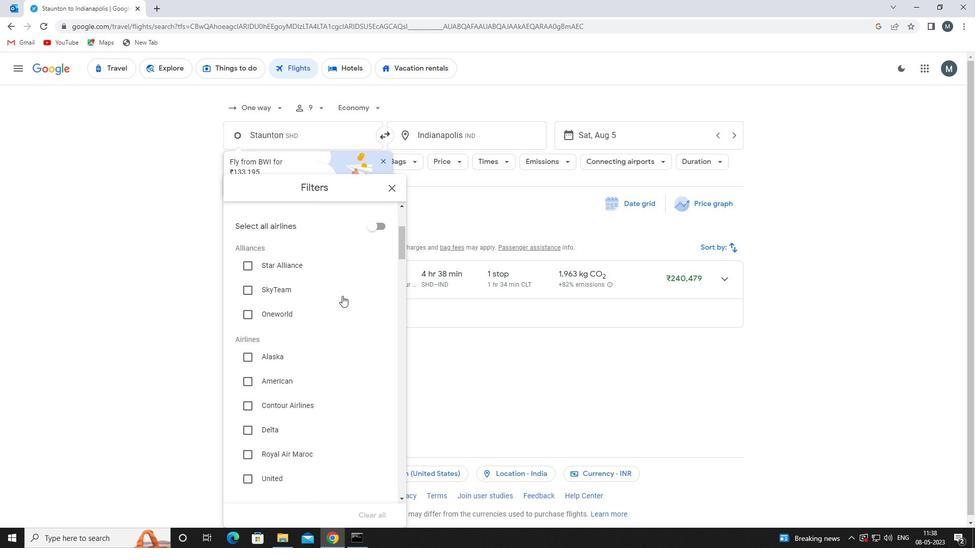 
Action: Mouse moved to (344, 296)
Screenshot: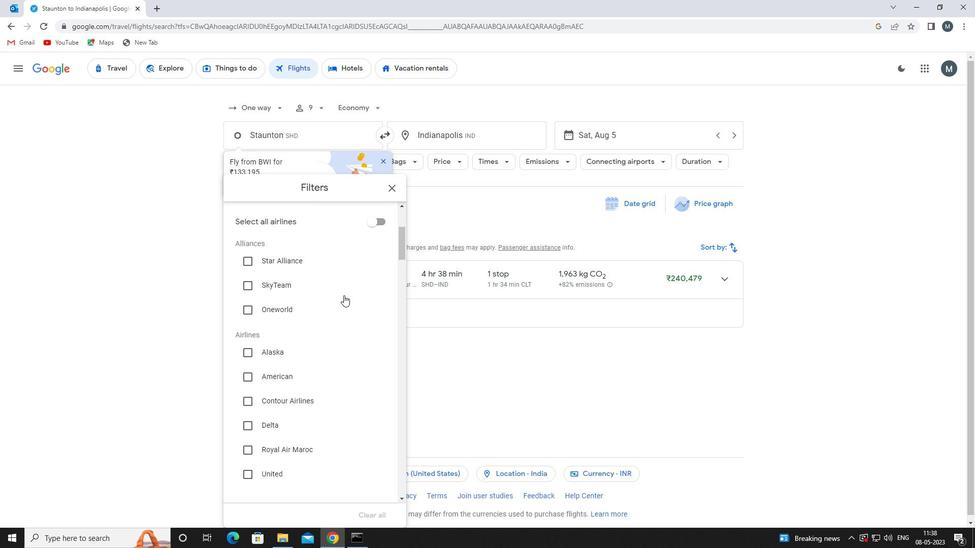 
Action: Mouse scrolled (344, 295) with delta (0, 0)
Screenshot: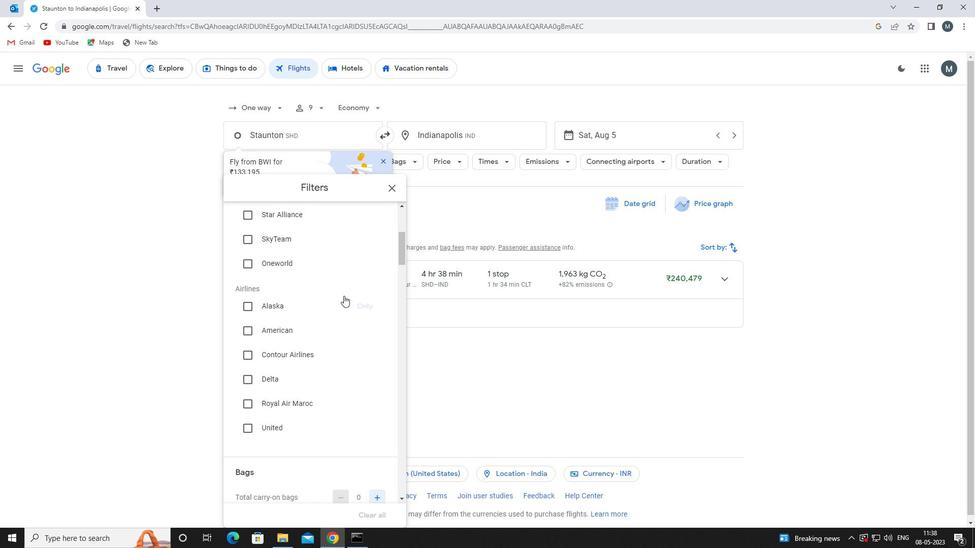 
Action: Mouse moved to (344, 296)
Screenshot: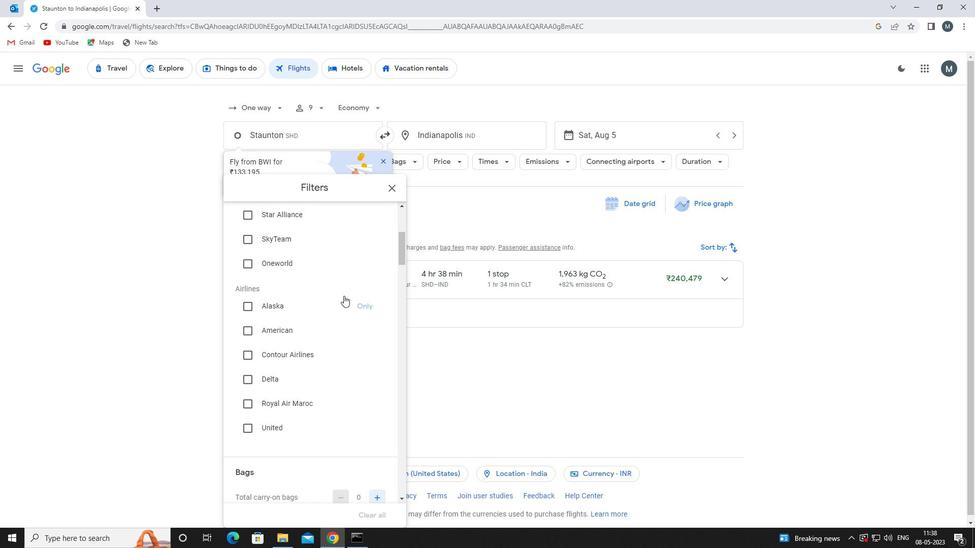 
Action: Mouse scrolled (344, 296) with delta (0, 0)
Screenshot: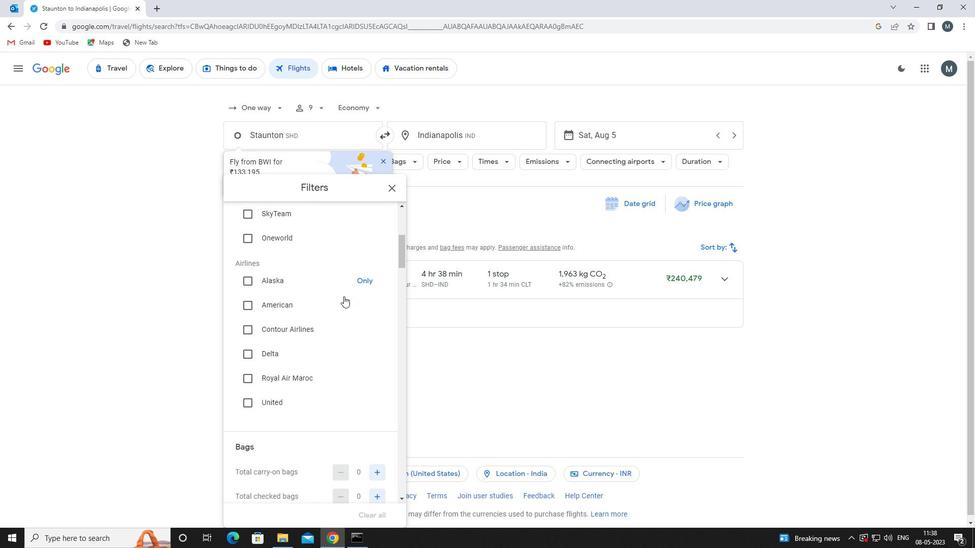 
Action: Mouse scrolled (344, 296) with delta (0, 0)
Screenshot: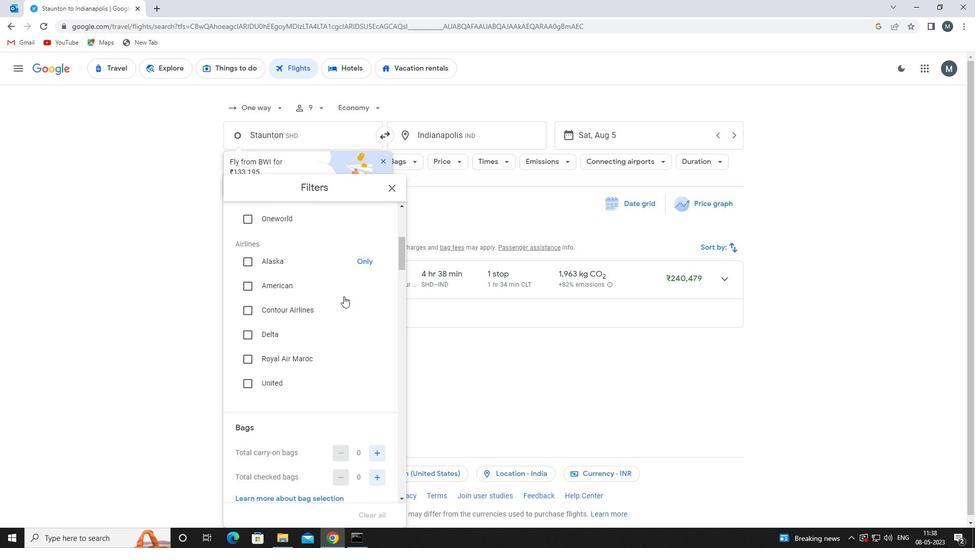 
Action: Mouse moved to (377, 344)
Screenshot: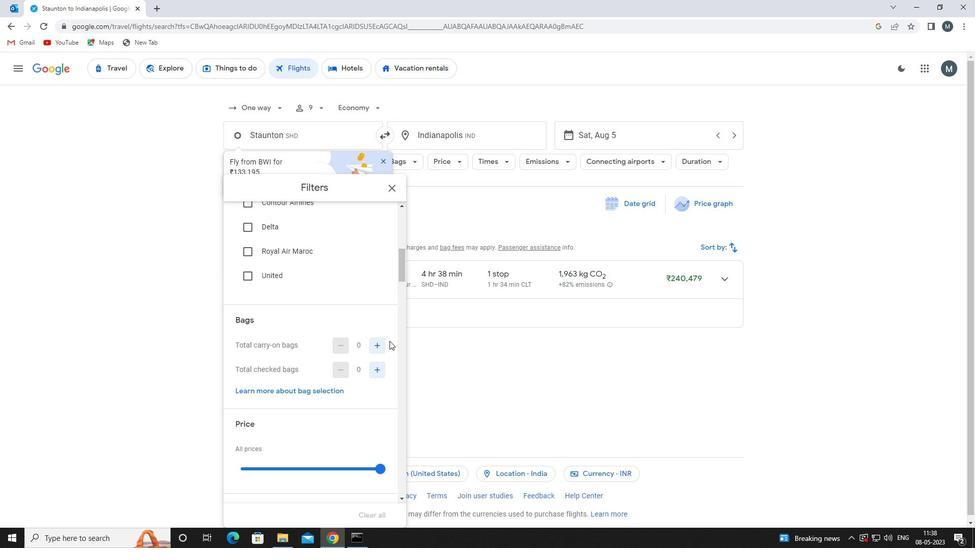 
Action: Mouse pressed left at (377, 344)
Screenshot: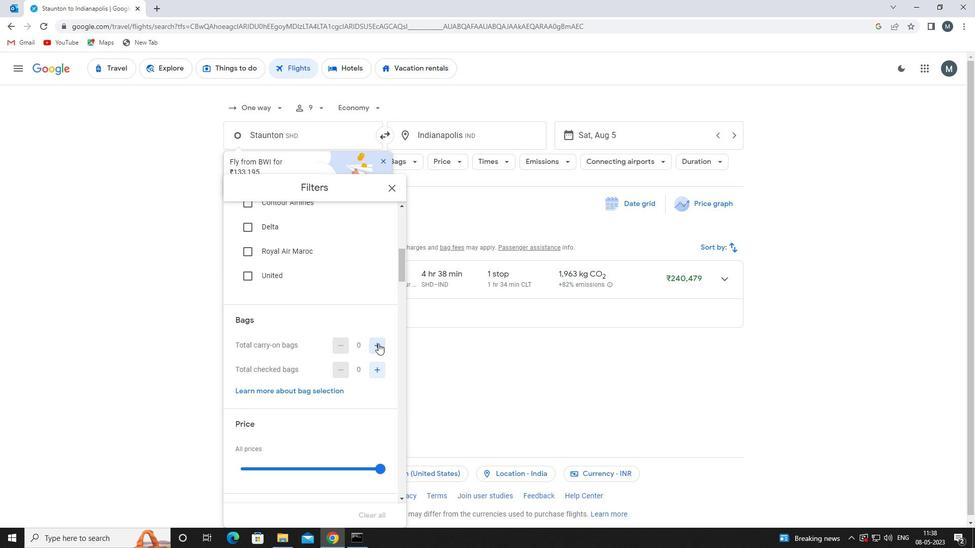 
Action: Mouse moved to (341, 322)
Screenshot: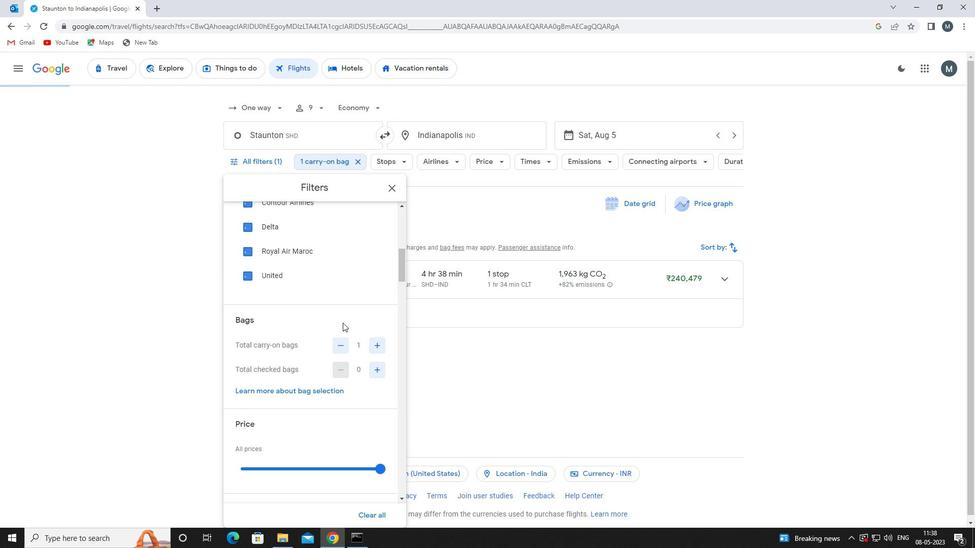 
Action: Mouse scrolled (341, 322) with delta (0, 0)
Screenshot: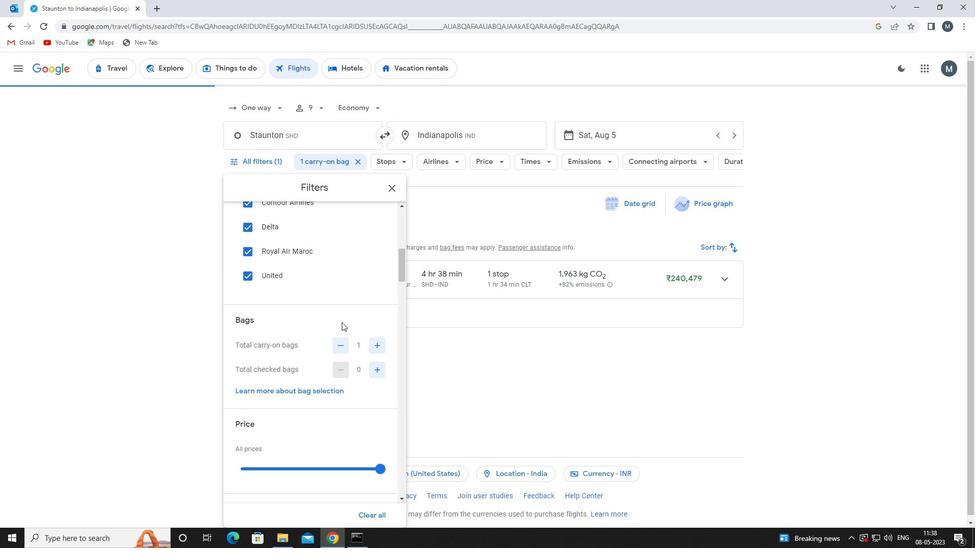 
Action: Mouse moved to (339, 320)
Screenshot: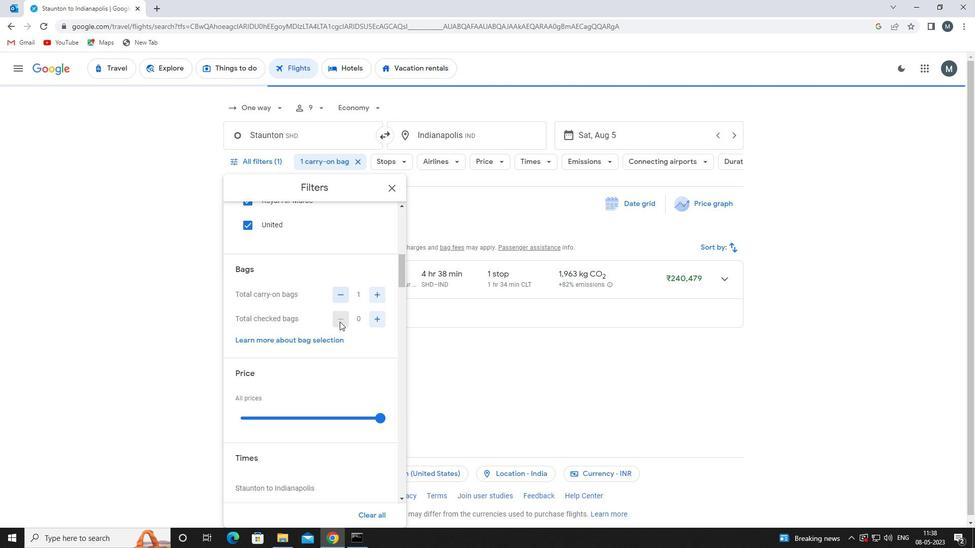 
Action: Mouse scrolled (339, 320) with delta (0, 0)
Screenshot: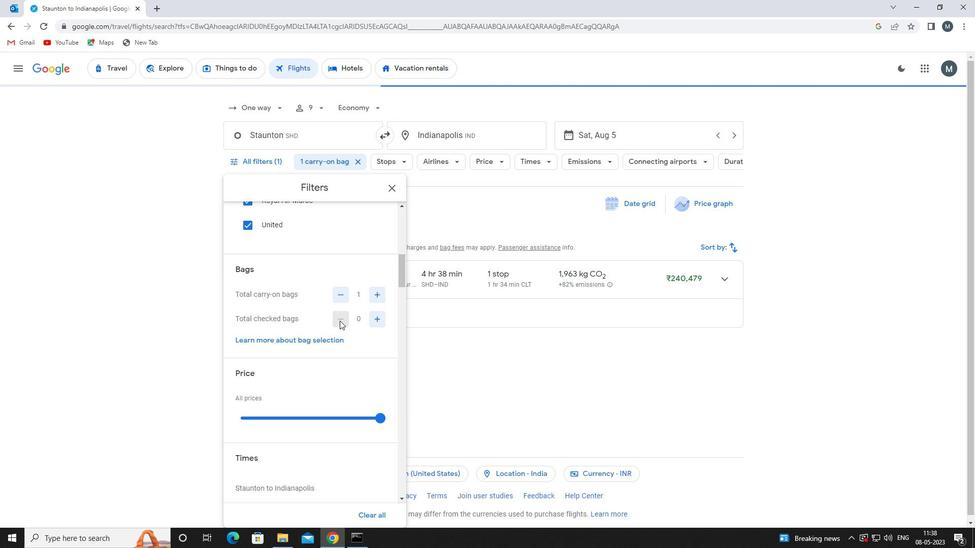 
Action: Mouse moved to (299, 351)
Screenshot: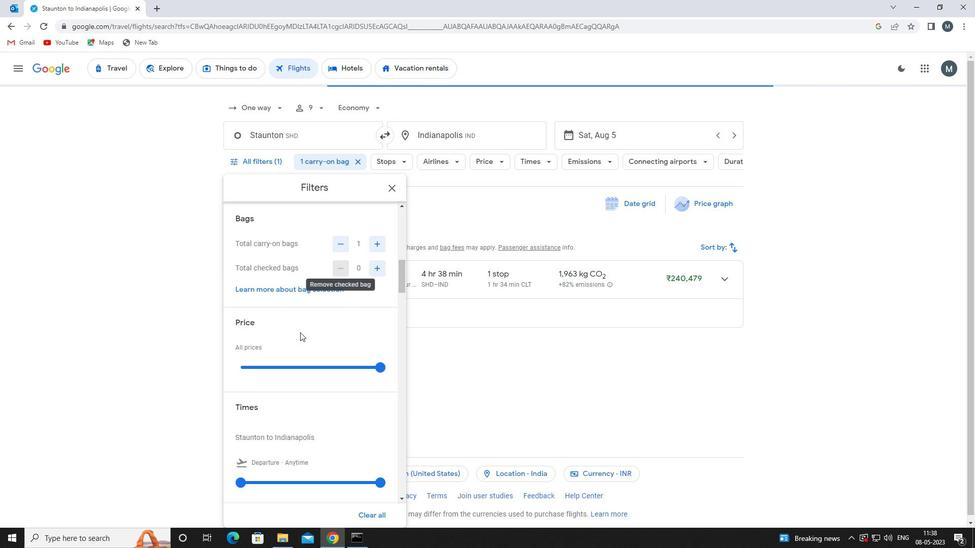 
Action: Mouse scrolled (299, 350) with delta (0, 0)
Screenshot: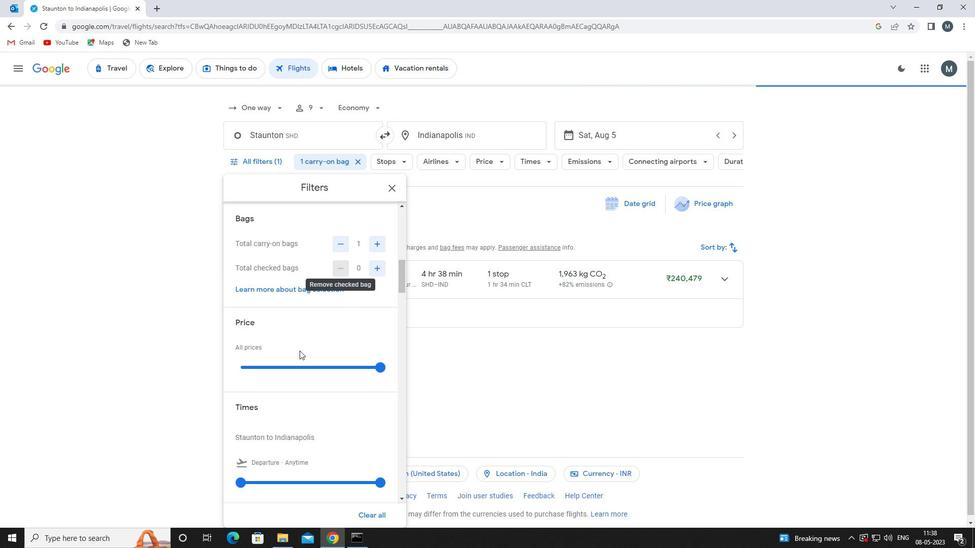 
Action: Mouse moved to (275, 307)
Screenshot: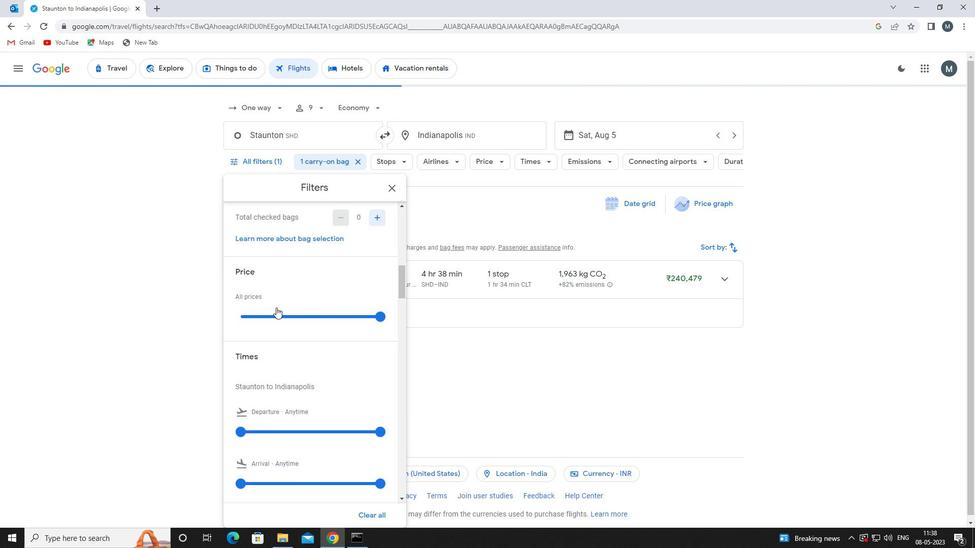 
Action: Mouse pressed left at (275, 307)
Screenshot: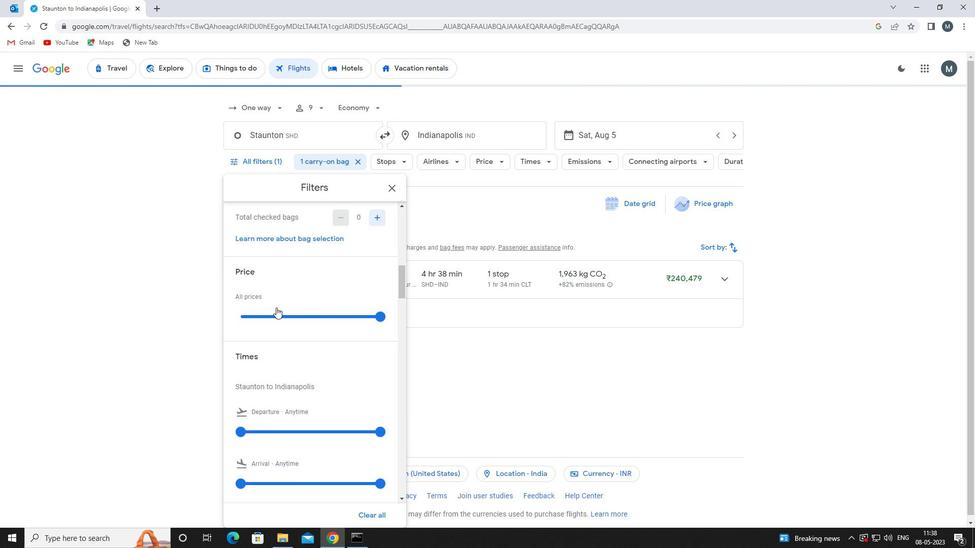 
Action: Mouse moved to (270, 312)
Screenshot: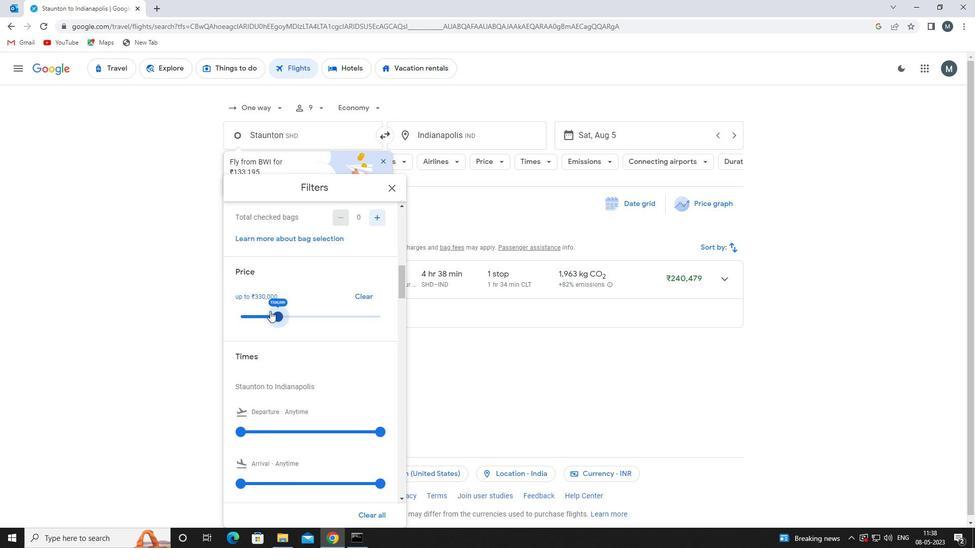 
Action: Mouse pressed left at (270, 312)
Screenshot: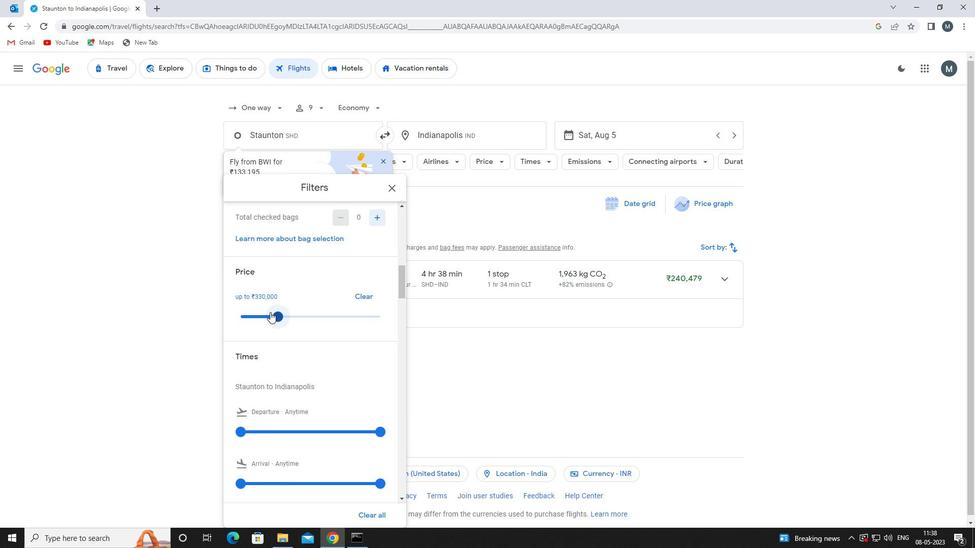 
Action: Mouse moved to (296, 302)
Screenshot: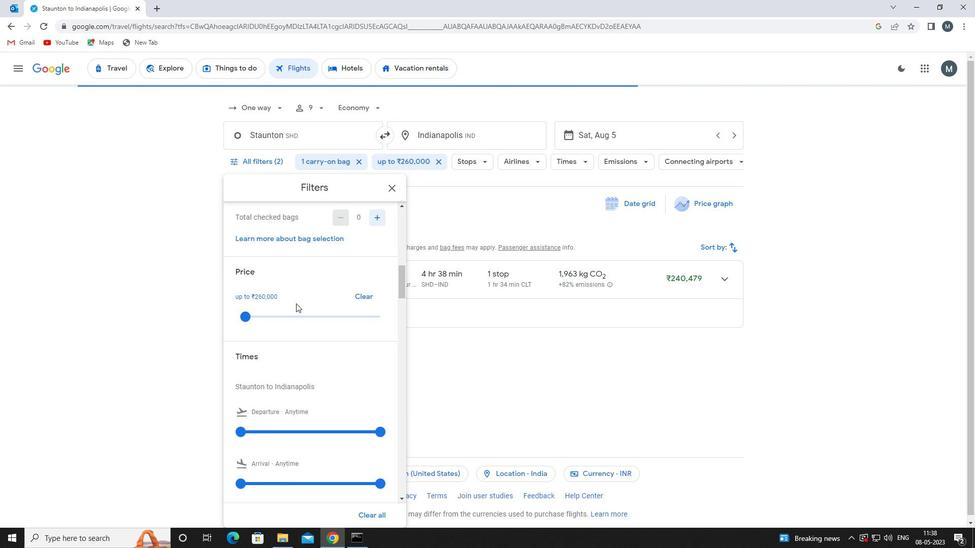
Action: Mouse scrolled (296, 302) with delta (0, 0)
Screenshot: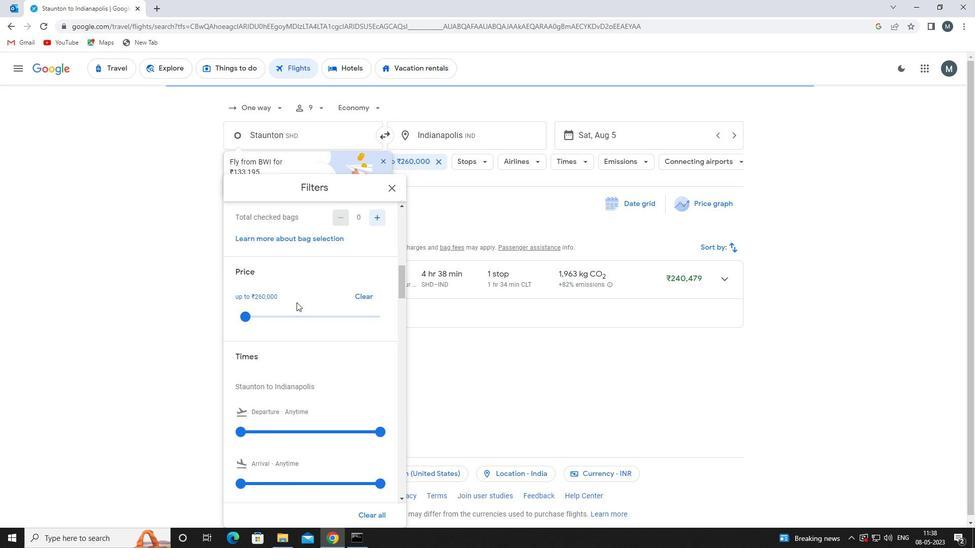 
Action: Mouse scrolled (296, 302) with delta (0, 0)
Screenshot: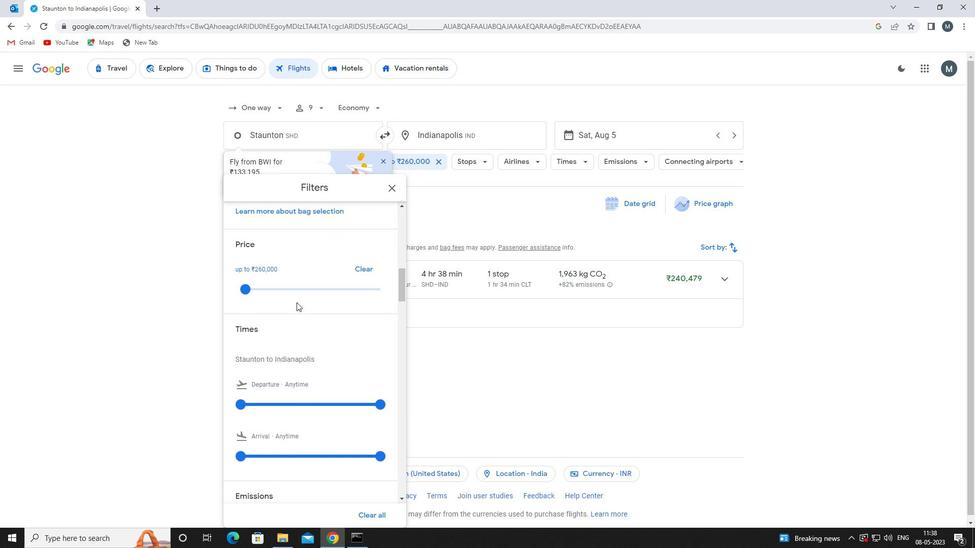 
Action: Mouse scrolled (296, 302) with delta (0, 0)
Screenshot: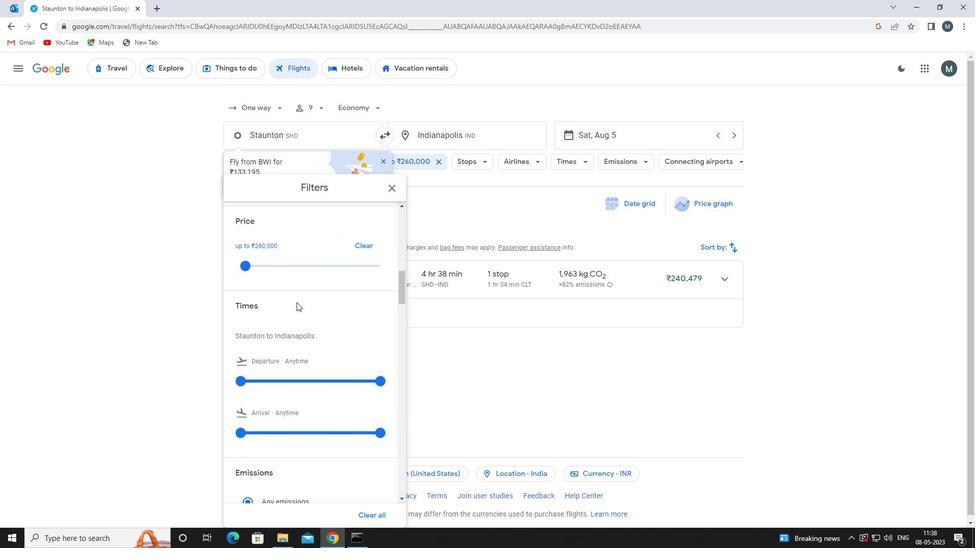 
Action: Mouse moved to (245, 280)
Screenshot: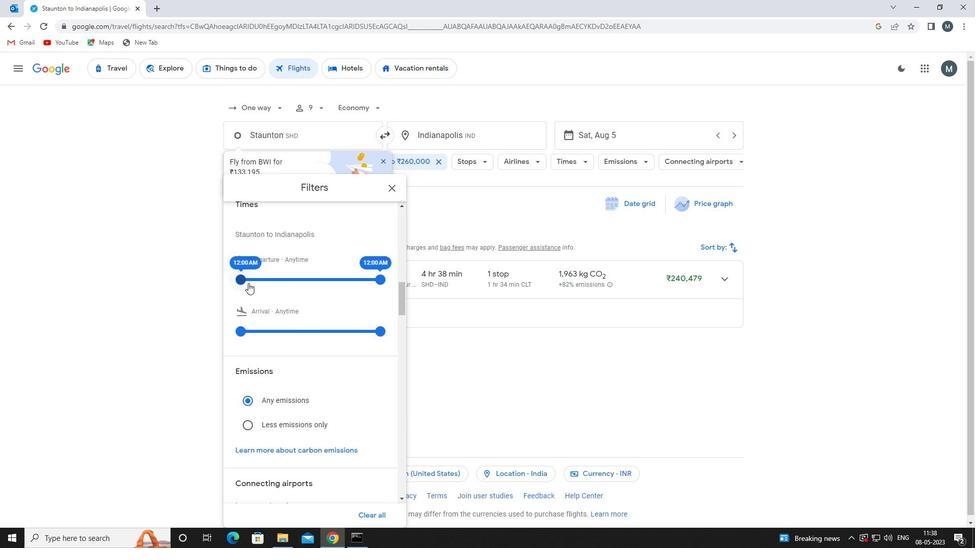 
Action: Mouse pressed left at (245, 280)
Screenshot: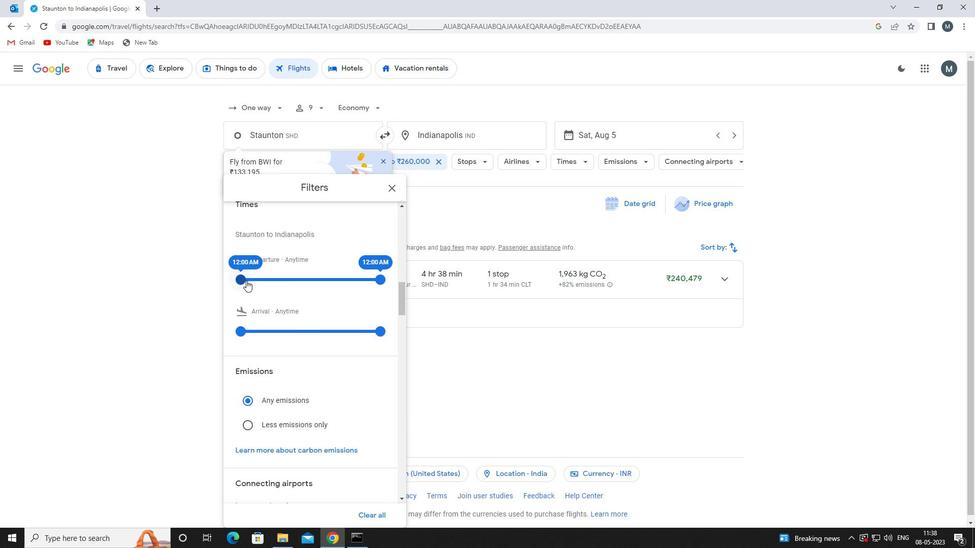 
Action: Mouse moved to (377, 279)
Screenshot: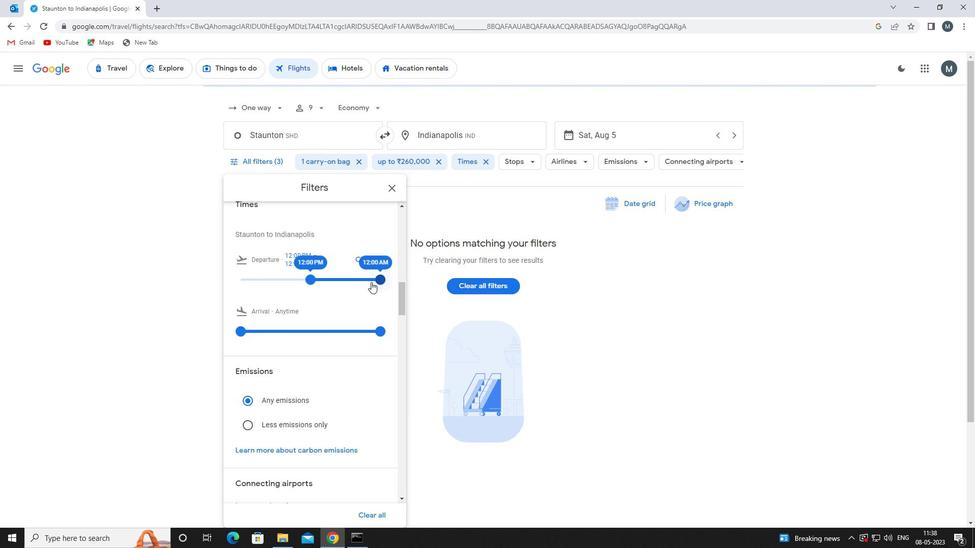 
Action: Mouse pressed left at (377, 279)
Screenshot: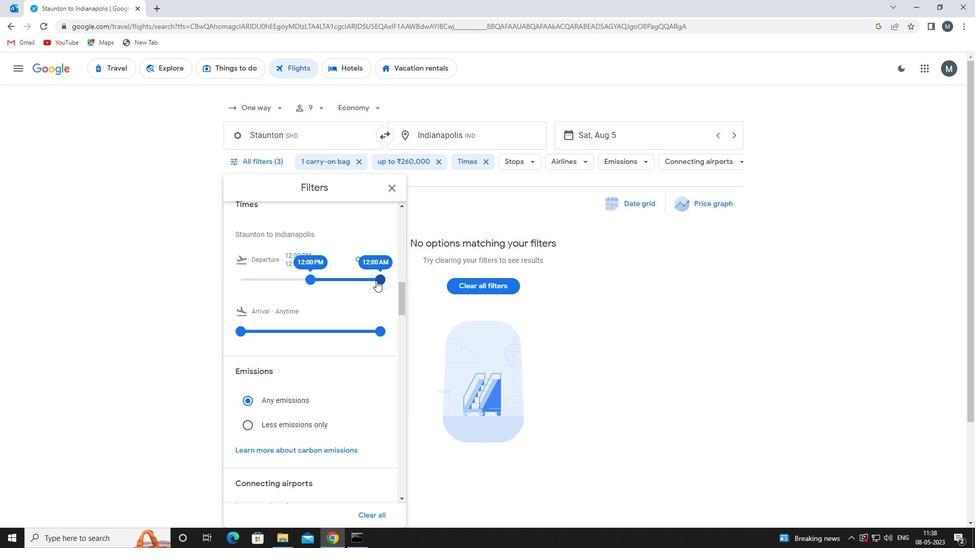 
Action: Mouse moved to (301, 287)
Screenshot: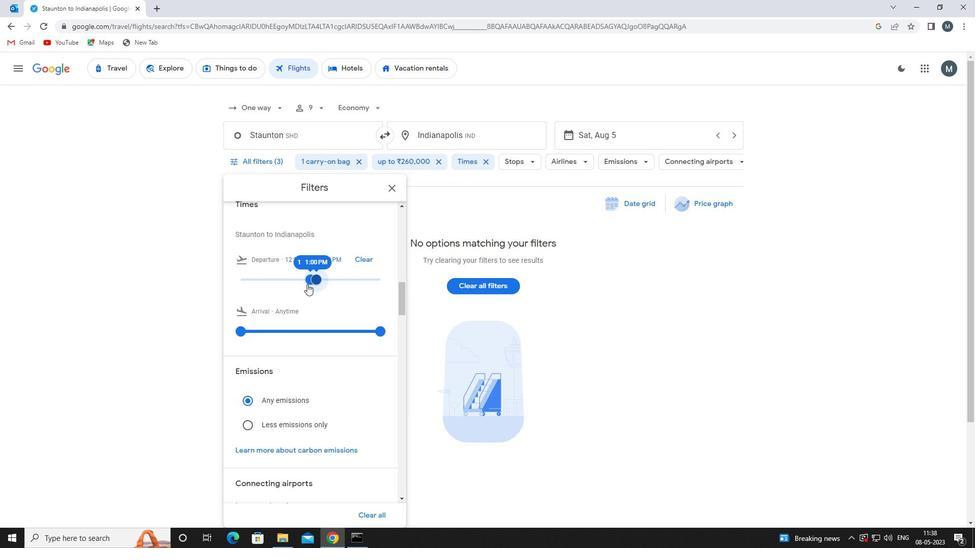 
Action: Mouse scrolled (301, 287) with delta (0, 0)
Screenshot: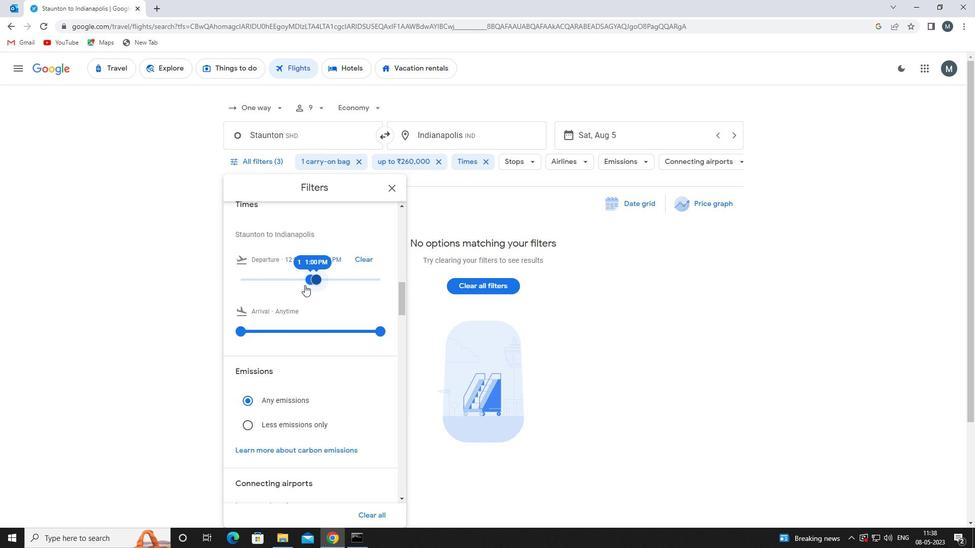 
Action: Mouse moved to (391, 182)
Screenshot: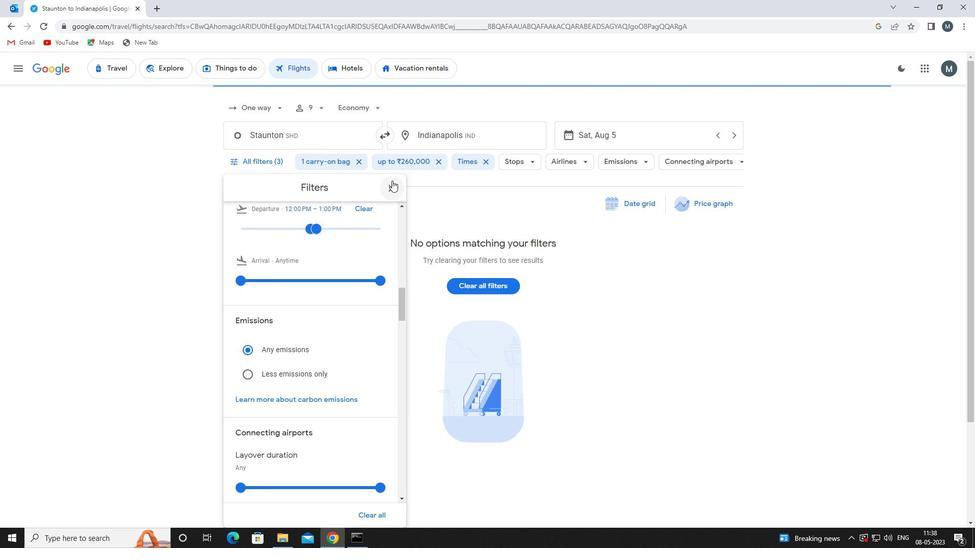 
Action: Mouse pressed left at (391, 182)
Screenshot: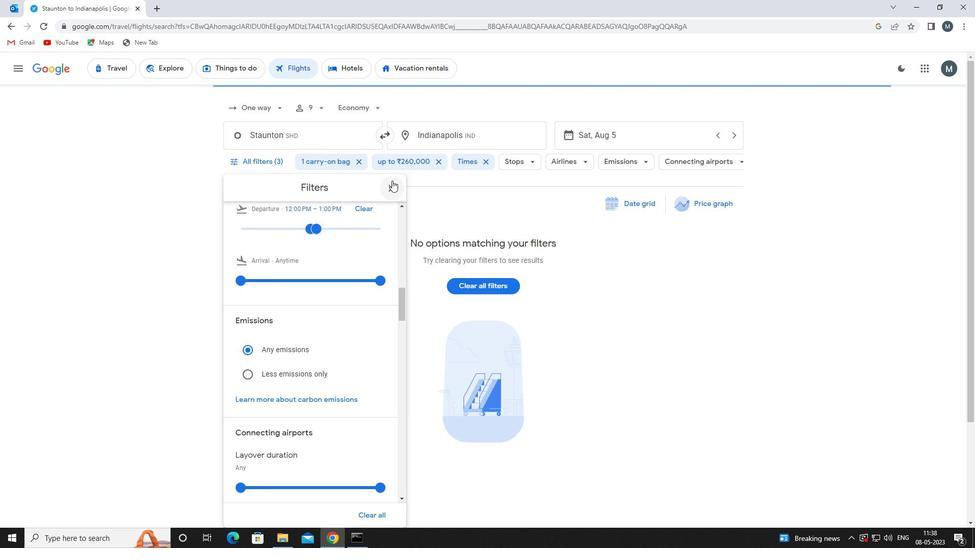 
Action: Mouse moved to (388, 183)
Screenshot: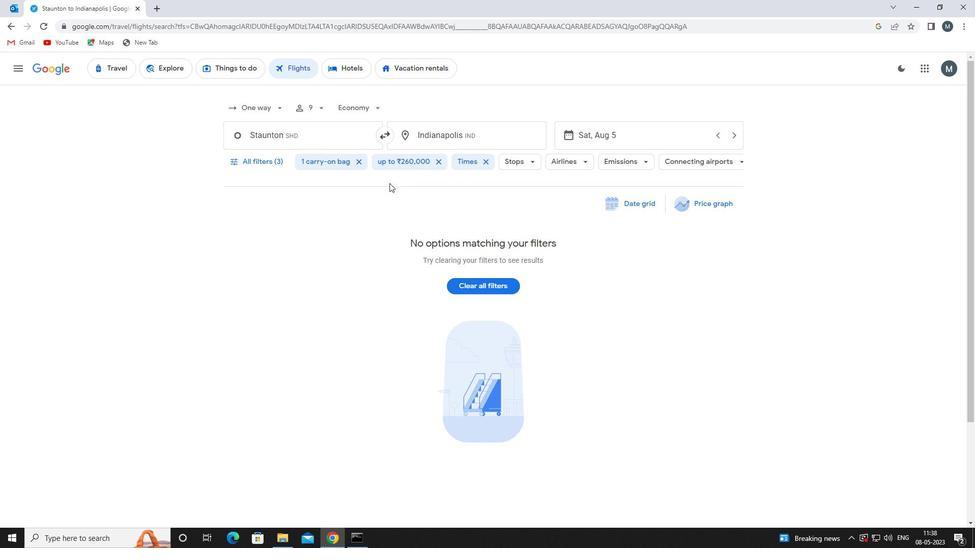 
